 Task: Open Card Financial Performance Review in Board Event Marketing to Workspace Creative Services and add a team member Softage.4@softage.net, a label Blue, a checklist Curriculum Development, an attachment from Trello, a color Blue and finally, add a card description 'Create and send out customer satisfaction survey' and a comment 'Given the potential impact of this task on our company competitive position, let us ensure that we approach it with a sense of strategic thinking and planning.'. Add a start date 'Jan 08, 1900' with a due date 'Jan 15, 1900'
Action: Mouse moved to (487, 154)
Screenshot: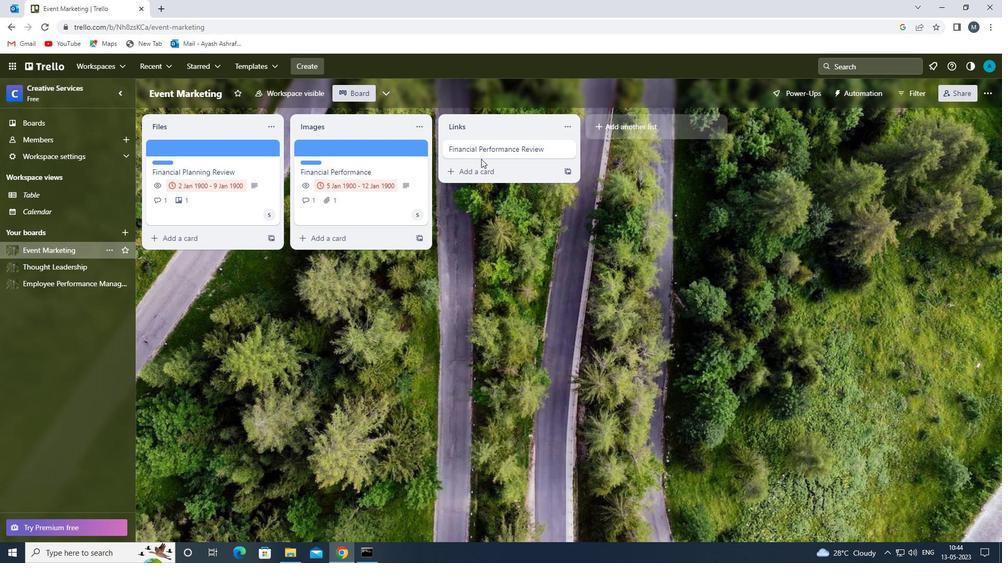 
Action: Mouse pressed left at (487, 154)
Screenshot: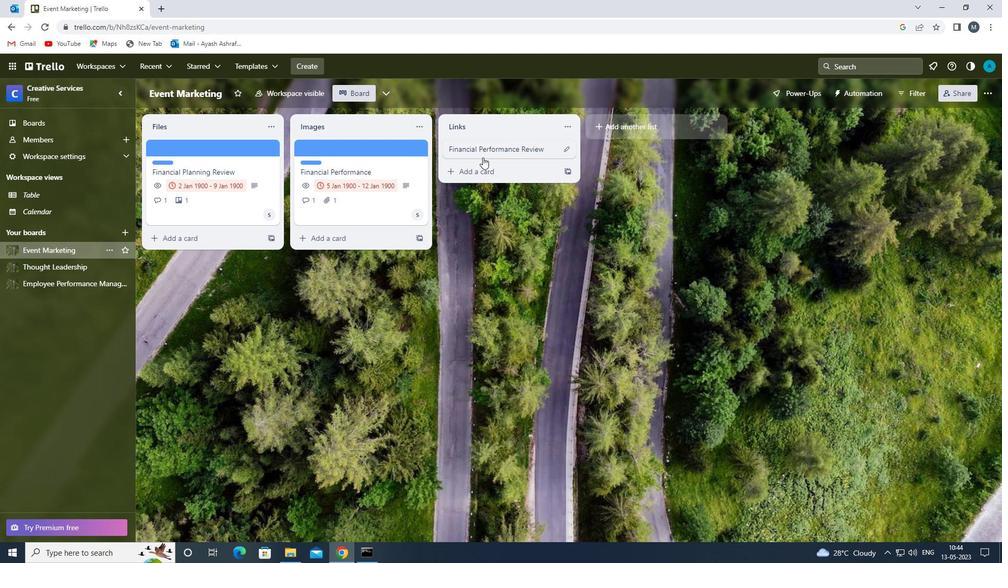 
Action: Mouse moved to (628, 189)
Screenshot: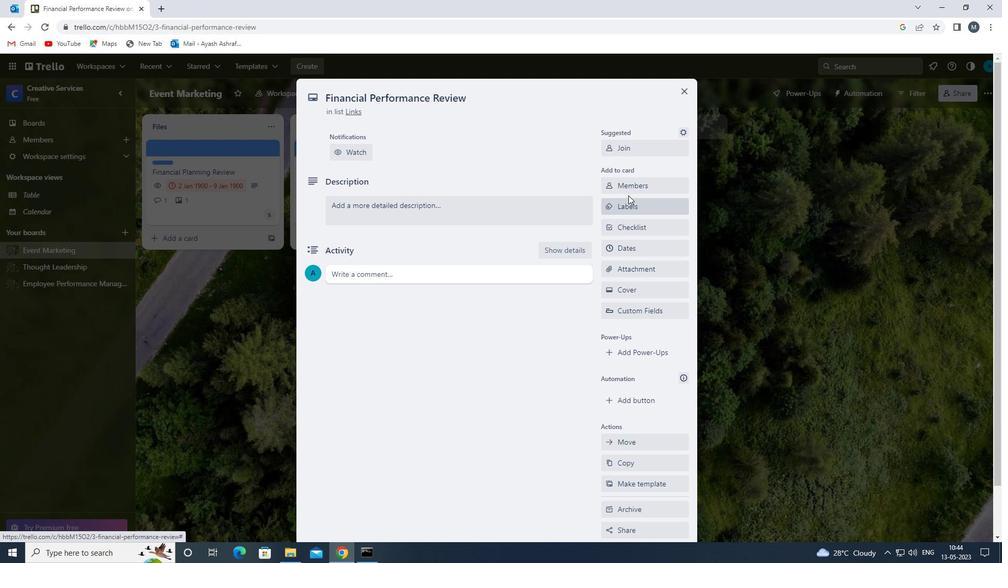 
Action: Mouse pressed left at (628, 189)
Screenshot: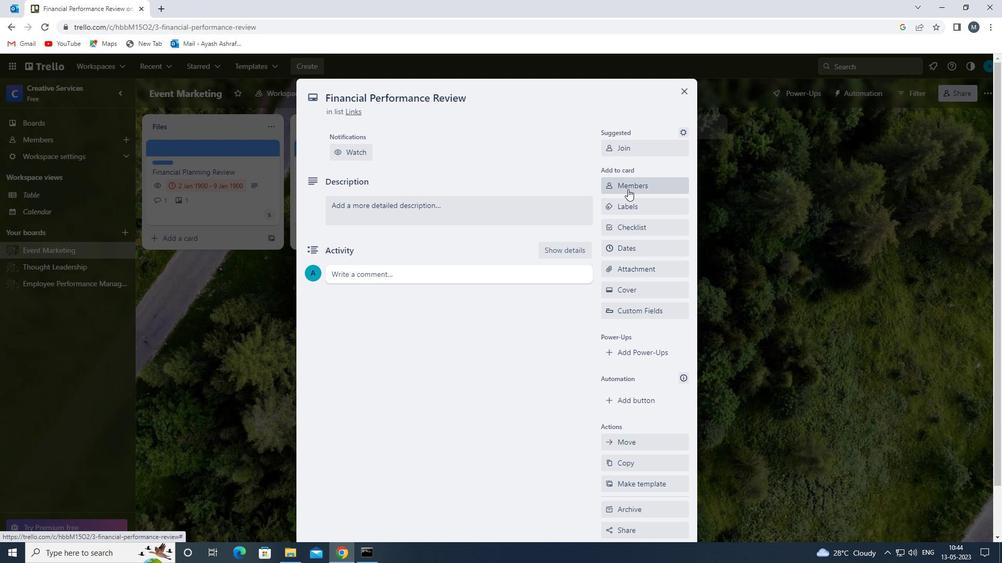 
Action: Mouse moved to (637, 228)
Screenshot: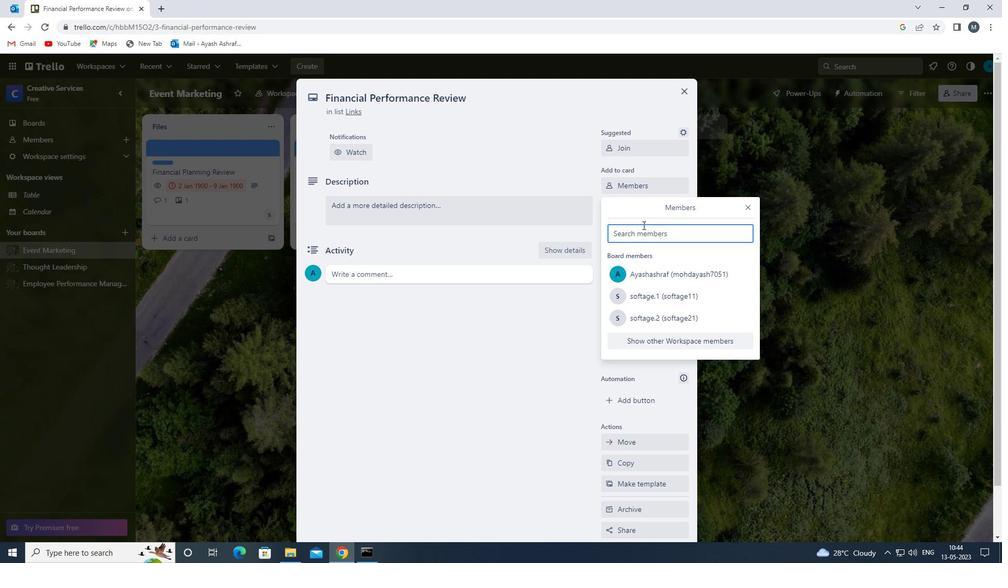 
Action: Key pressed s
Screenshot: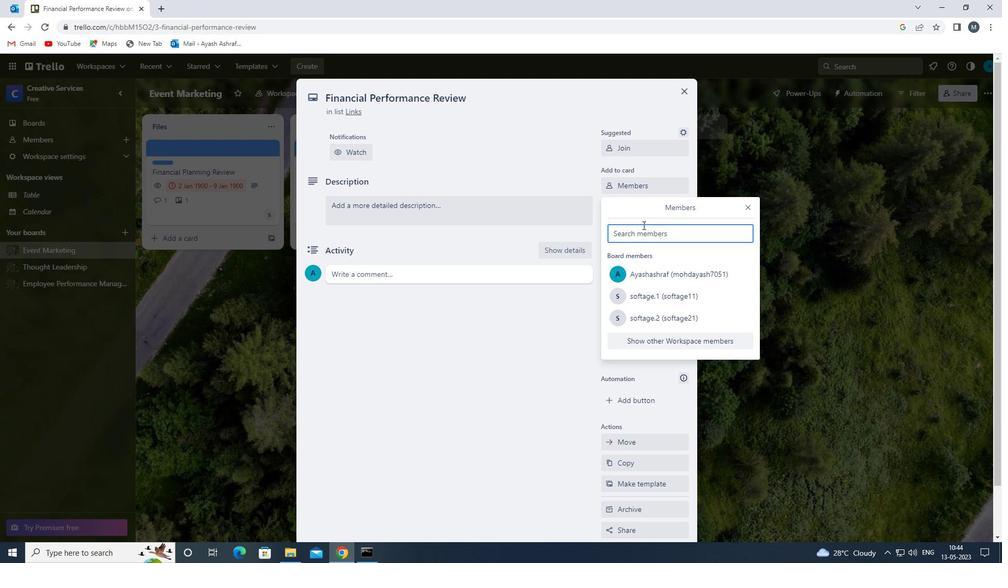 
Action: Mouse moved to (659, 357)
Screenshot: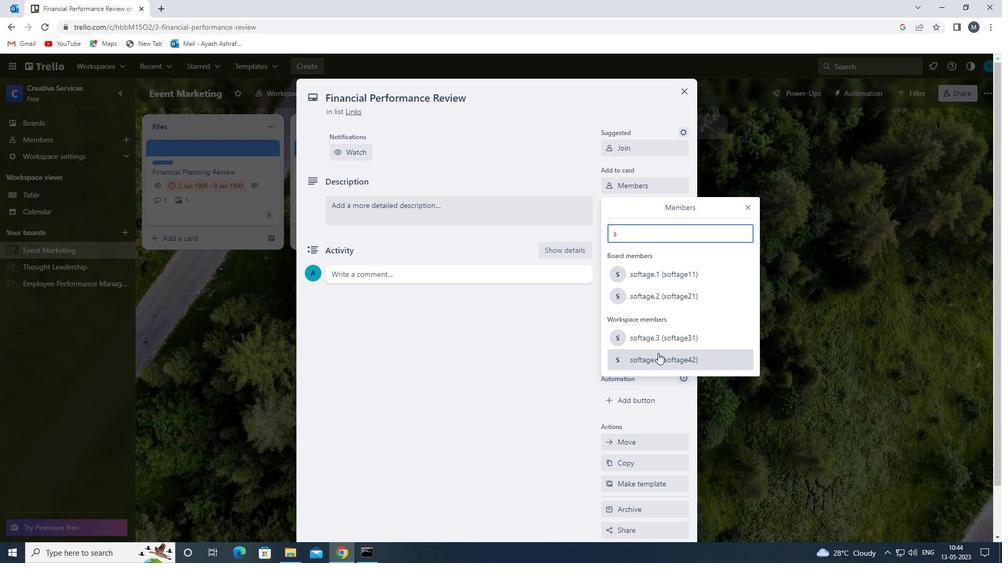 
Action: Mouse pressed left at (659, 357)
Screenshot: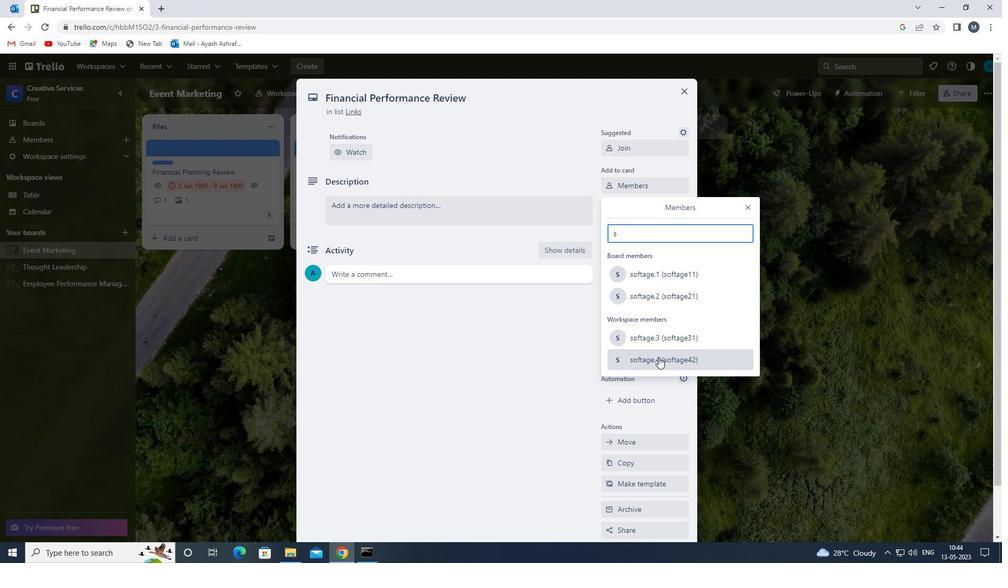 
Action: Mouse moved to (749, 207)
Screenshot: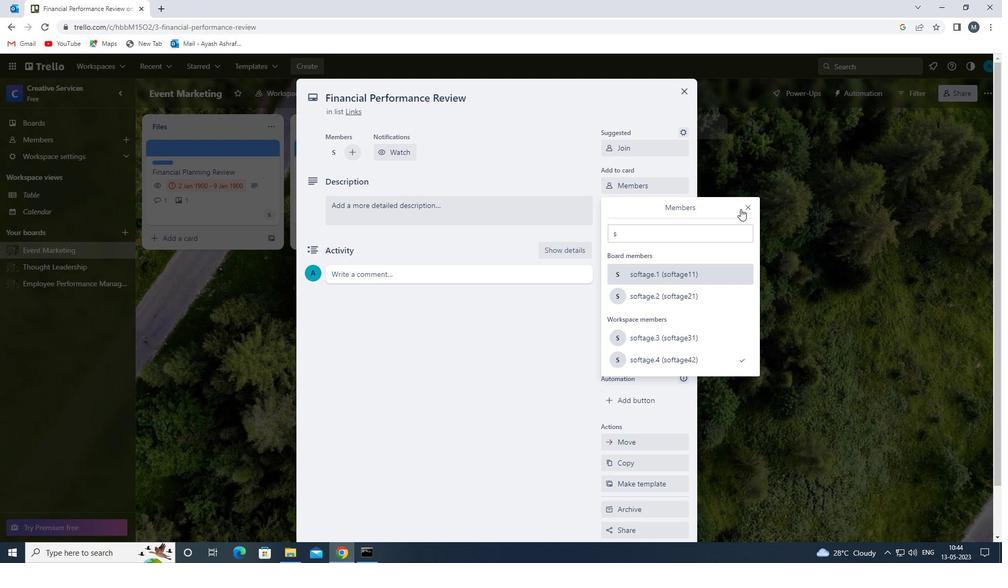 
Action: Mouse pressed left at (749, 207)
Screenshot: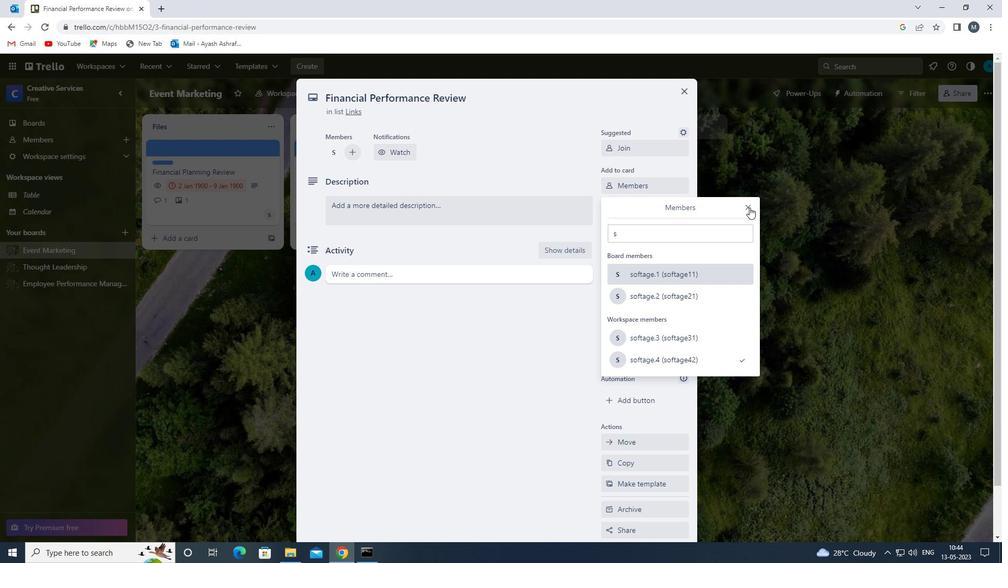 
Action: Mouse moved to (636, 208)
Screenshot: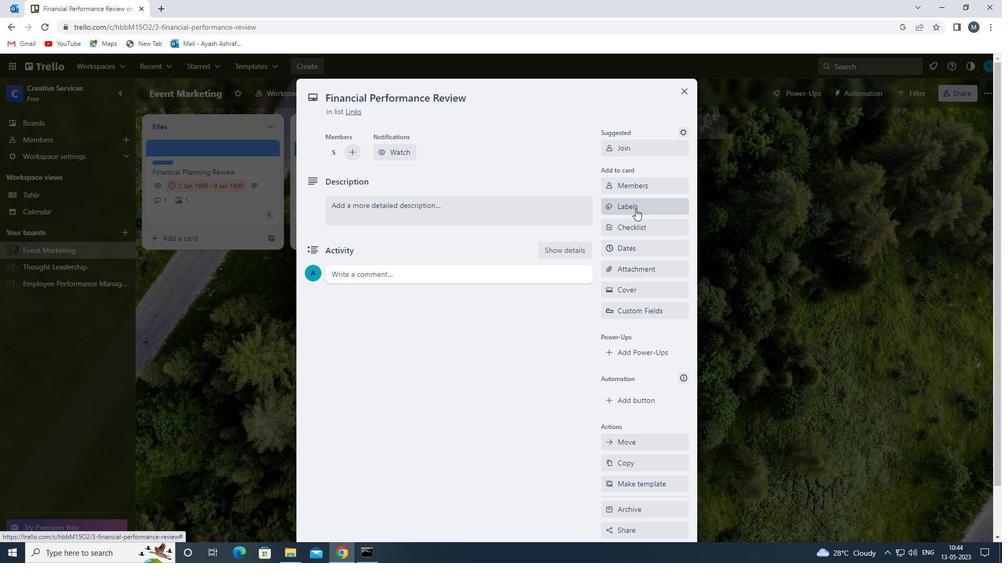 
Action: Mouse pressed left at (636, 208)
Screenshot: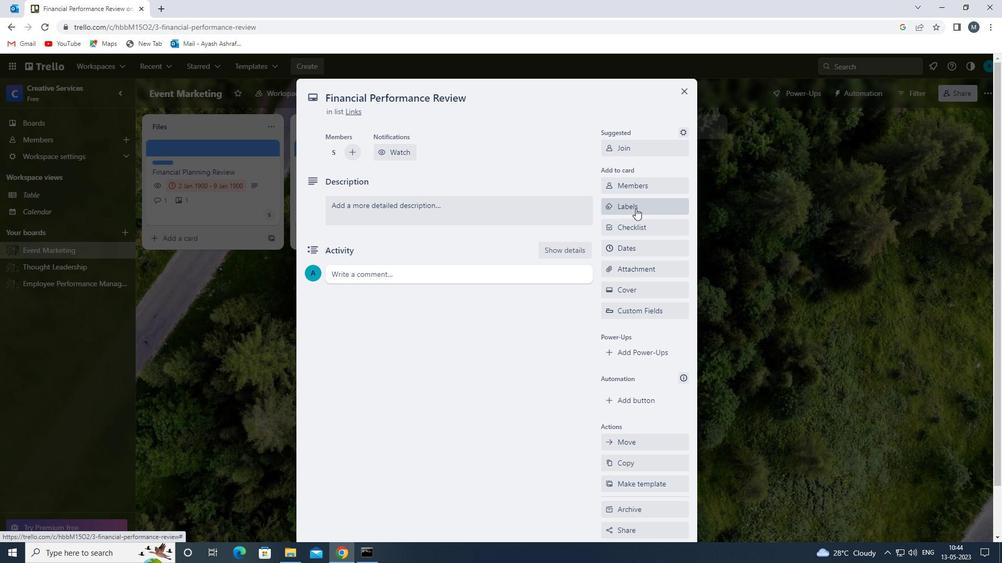 
Action: Mouse moved to (657, 382)
Screenshot: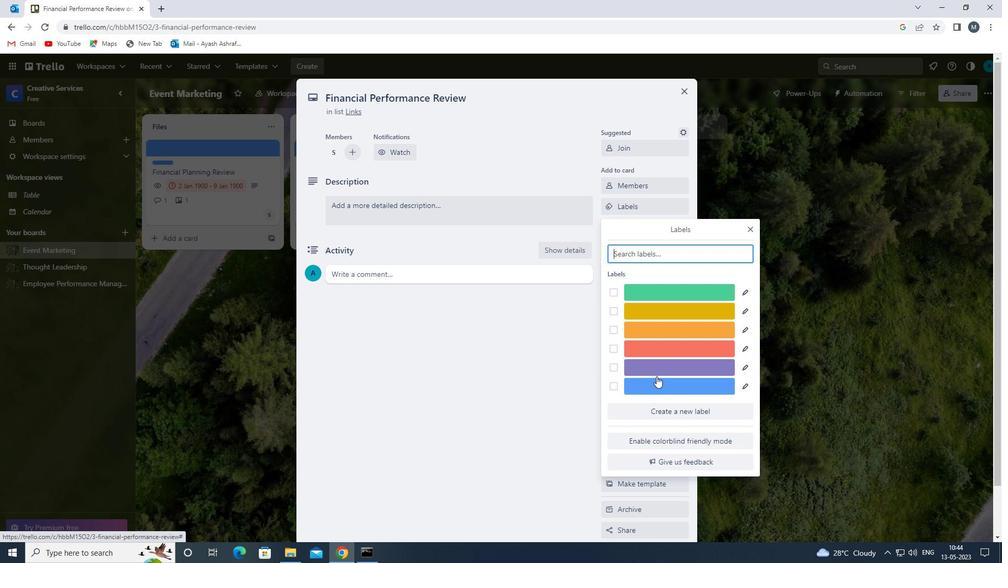
Action: Mouse pressed left at (657, 382)
Screenshot: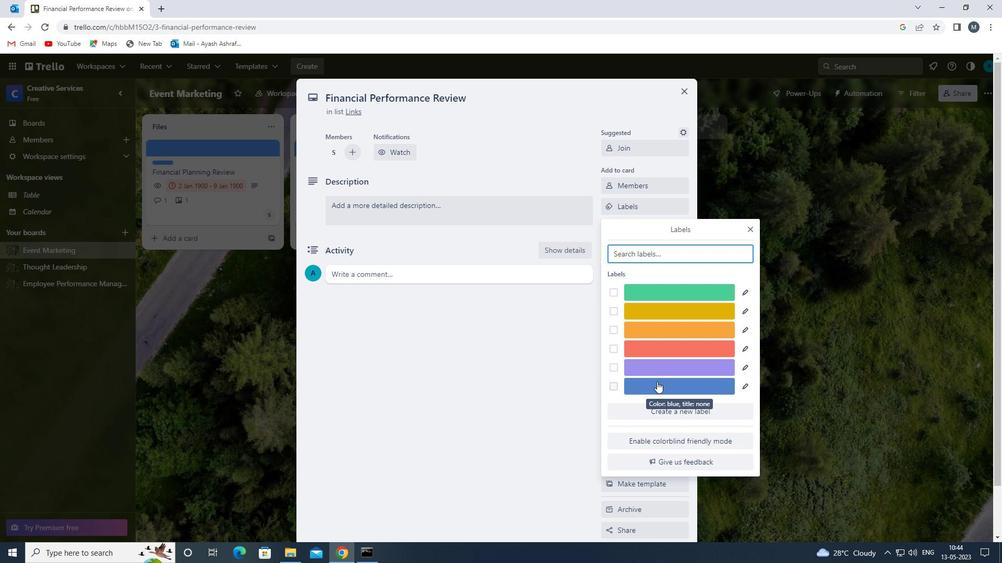 
Action: Mouse moved to (748, 230)
Screenshot: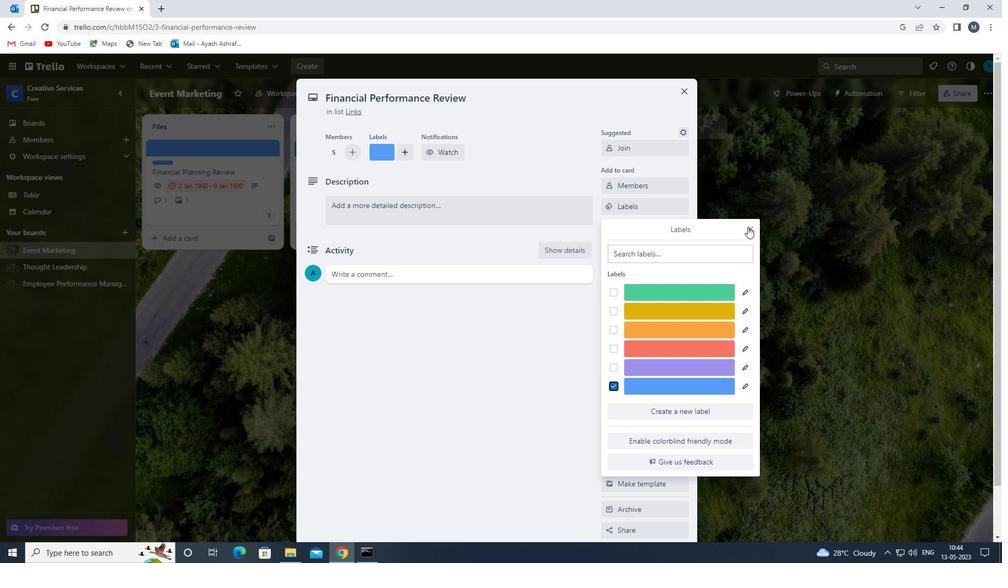 
Action: Mouse pressed left at (748, 230)
Screenshot: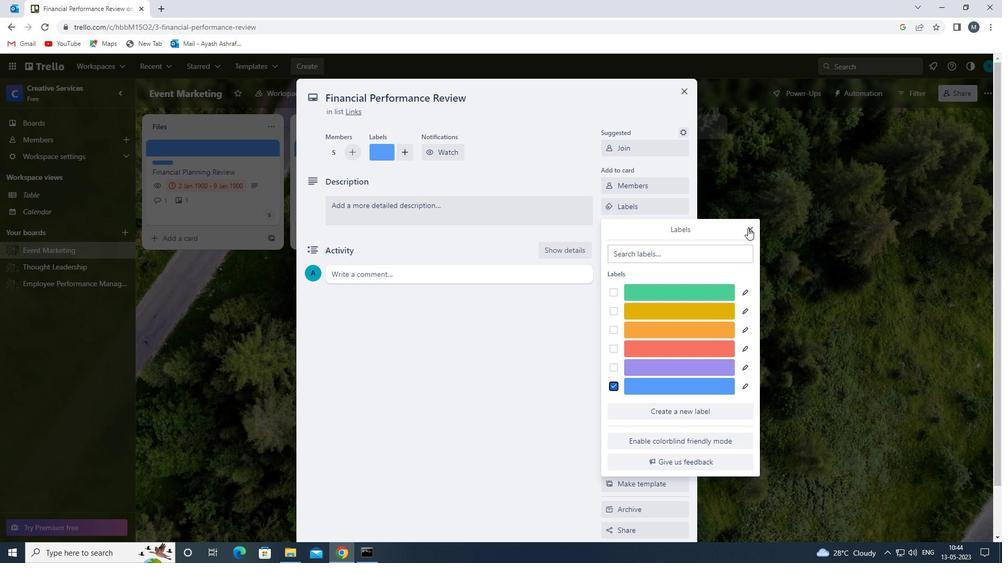 
Action: Mouse moved to (619, 225)
Screenshot: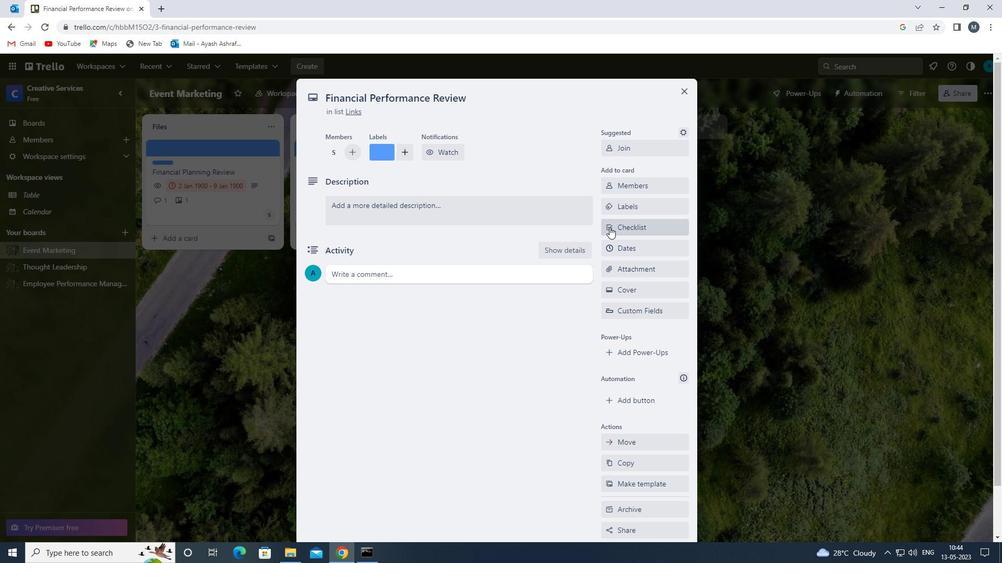 
Action: Mouse pressed left at (619, 225)
Screenshot: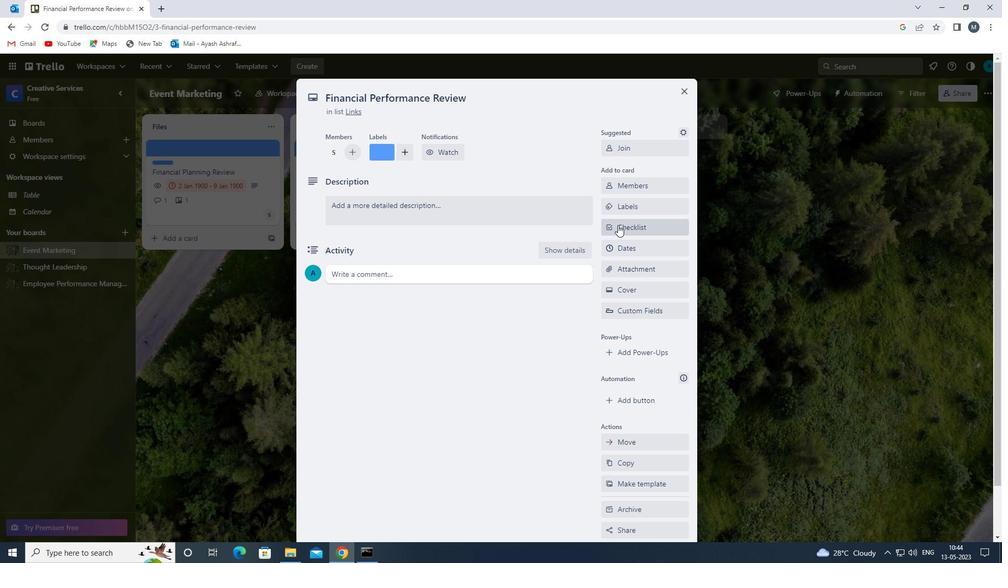 
Action: Mouse moved to (654, 320)
Screenshot: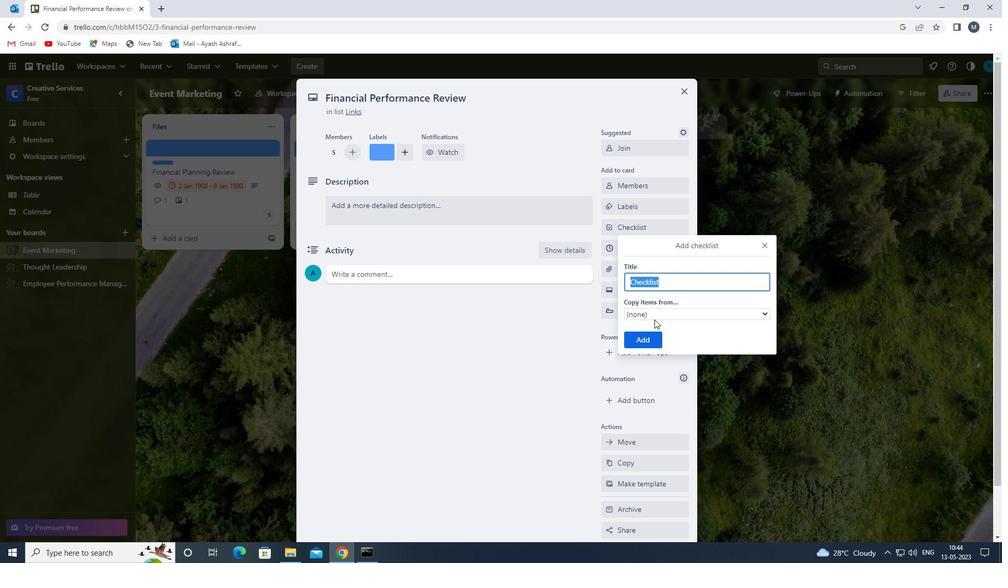 
Action: Key pressed d
Screenshot: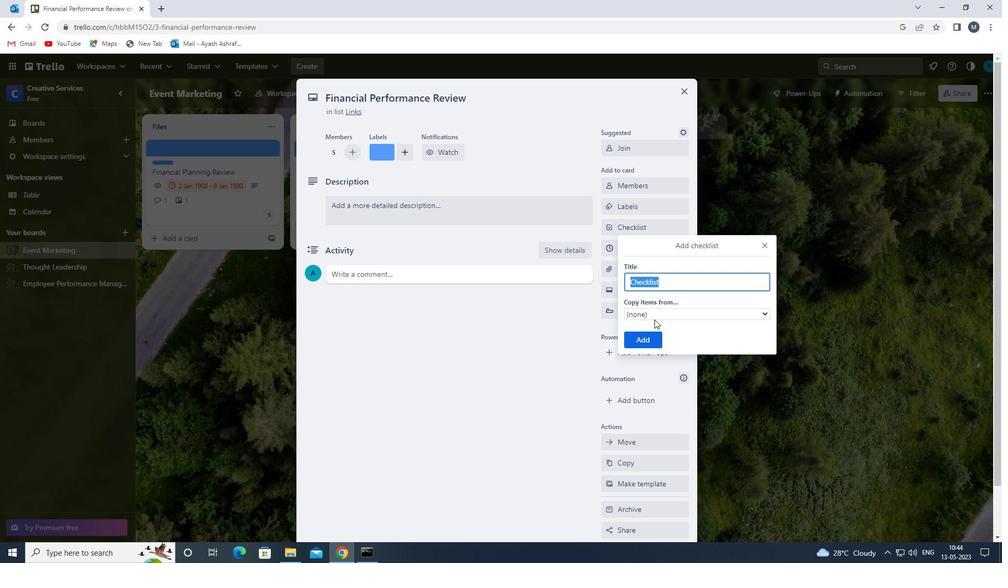 
Action: Mouse moved to (689, 285)
Screenshot: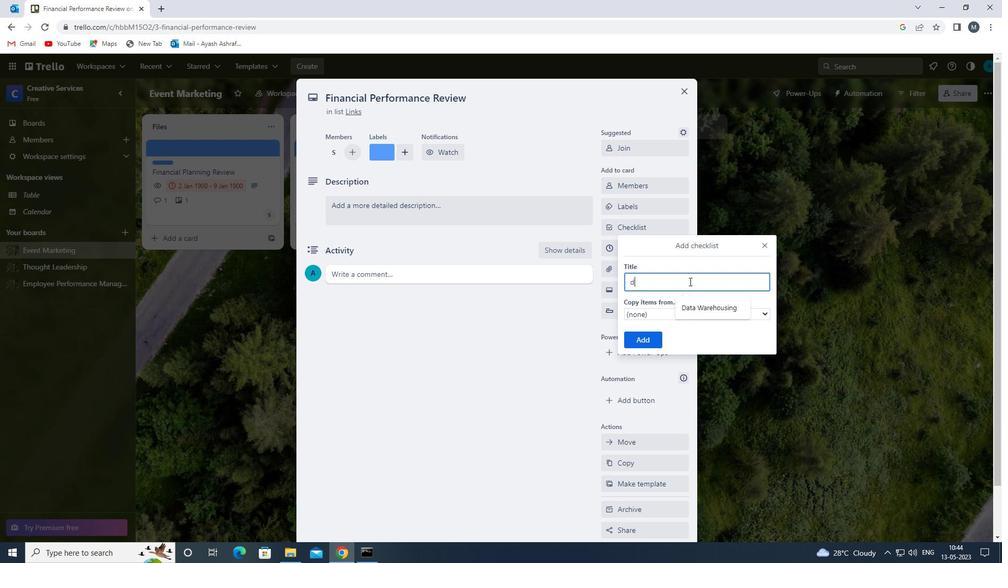 
Action: Key pressed <Key.backspace>
Screenshot: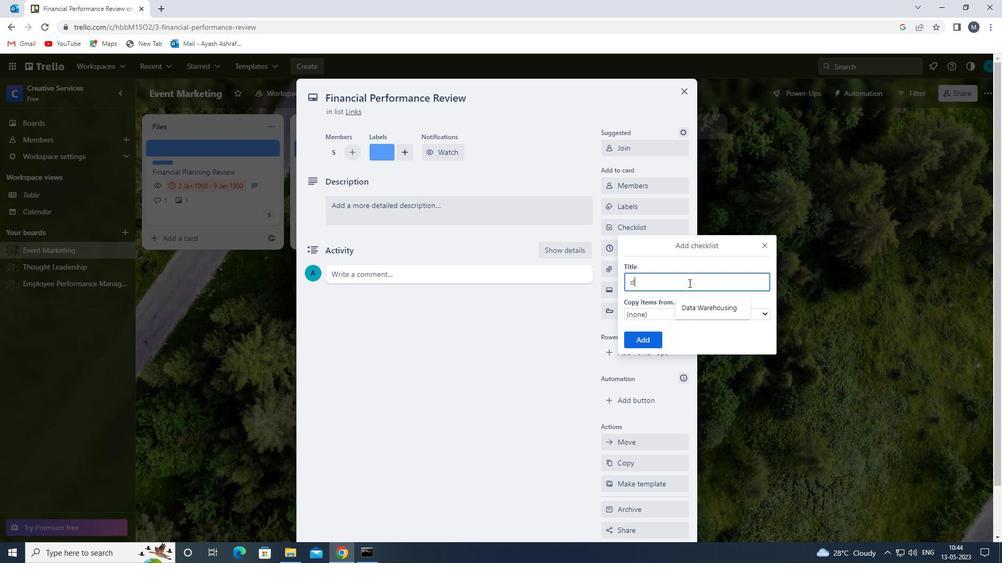 
Action: Mouse moved to (689, 285)
Screenshot: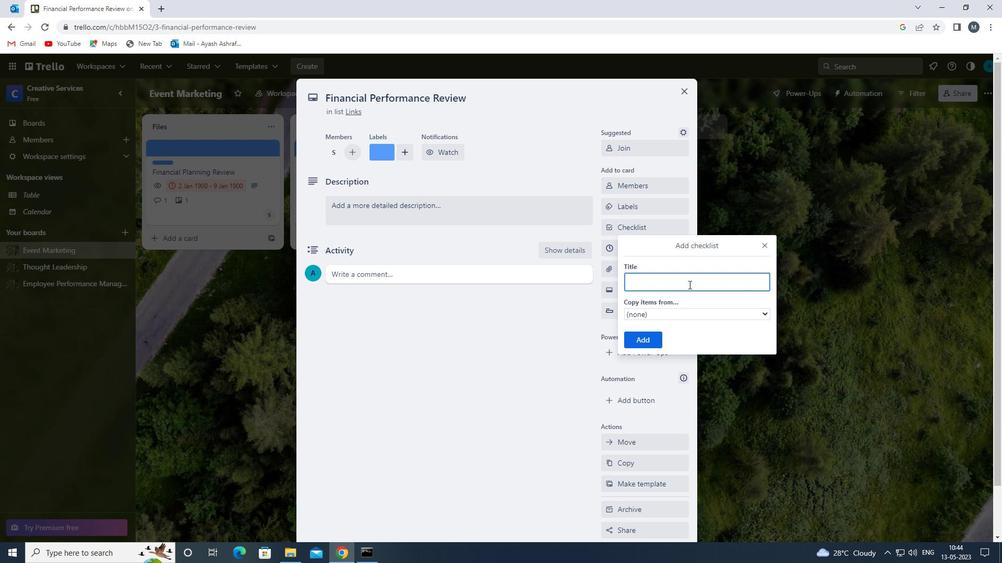 
Action: Key pressed c
Screenshot: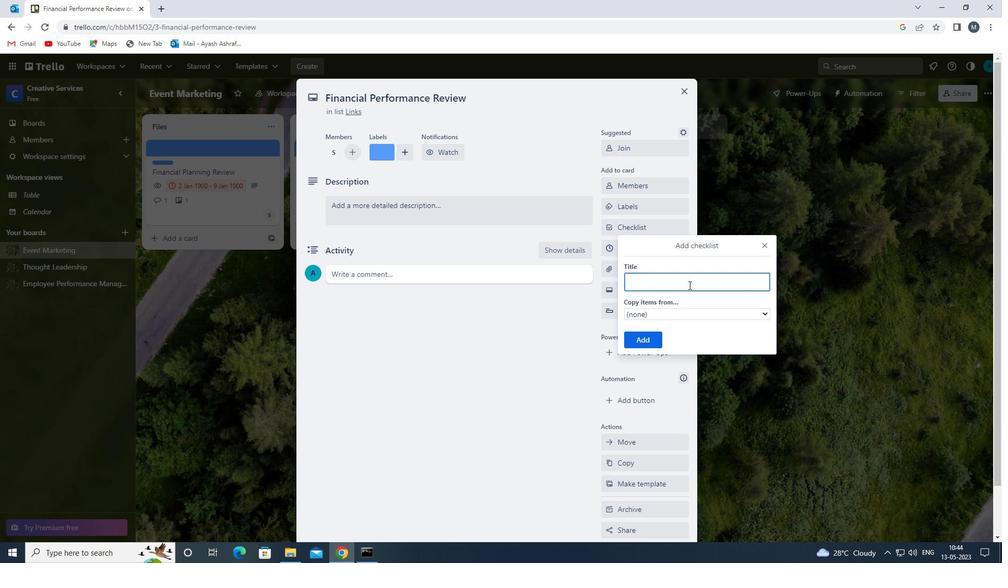 
Action: Mouse moved to (698, 314)
Screenshot: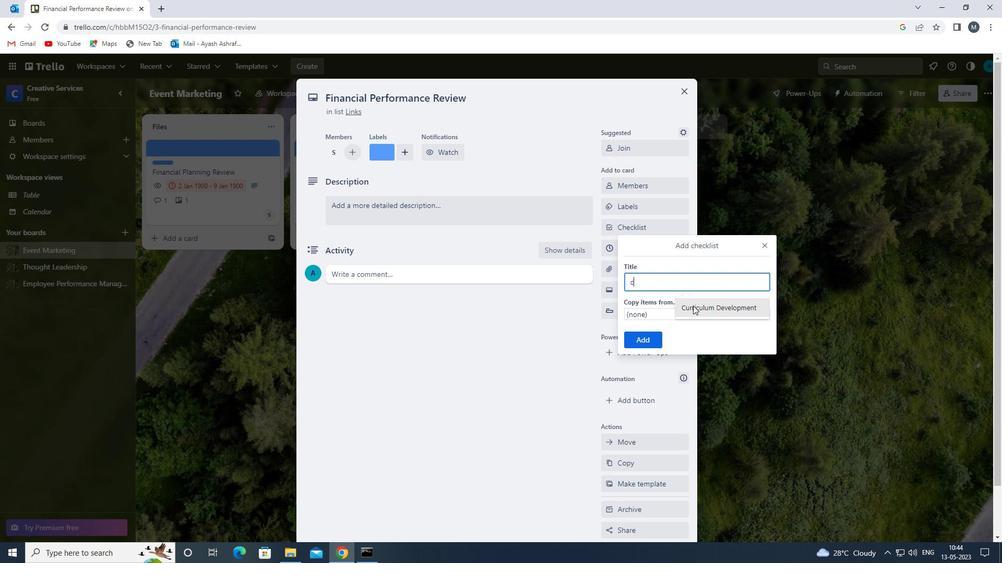 
Action: Mouse pressed left at (698, 314)
Screenshot: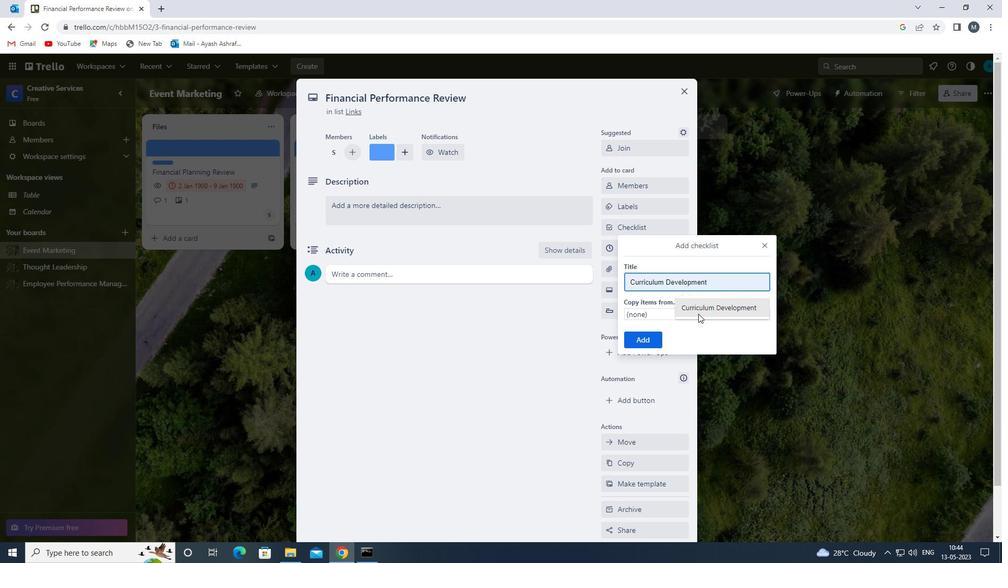 
Action: Mouse moved to (647, 337)
Screenshot: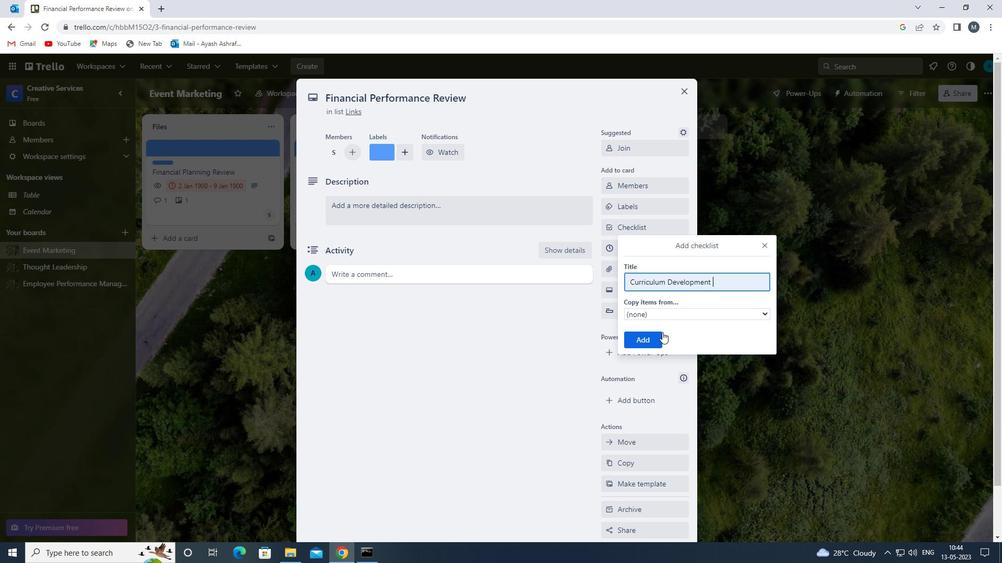 
Action: Mouse pressed left at (647, 337)
Screenshot: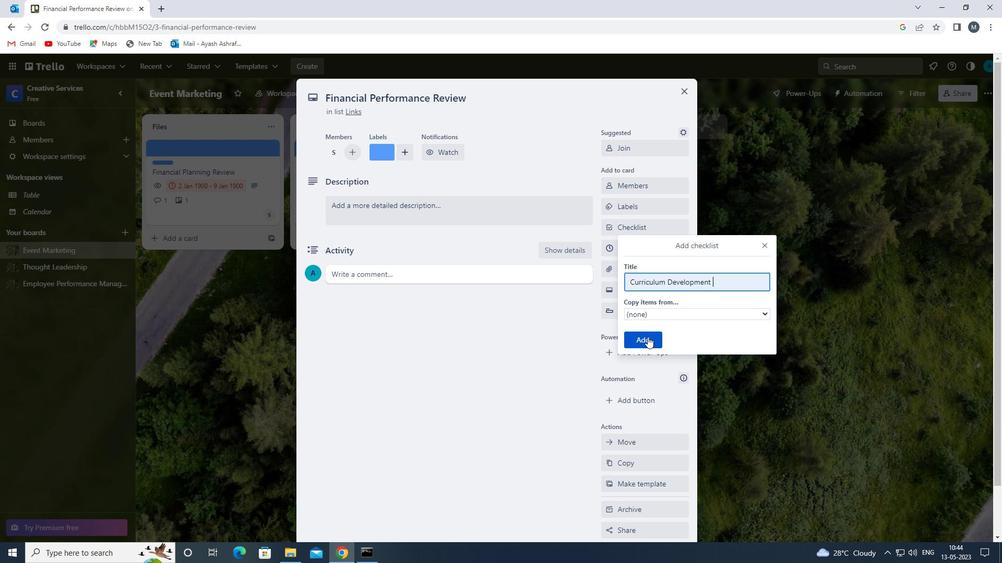 
Action: Mouse moved to (633, 269)
Screenshot: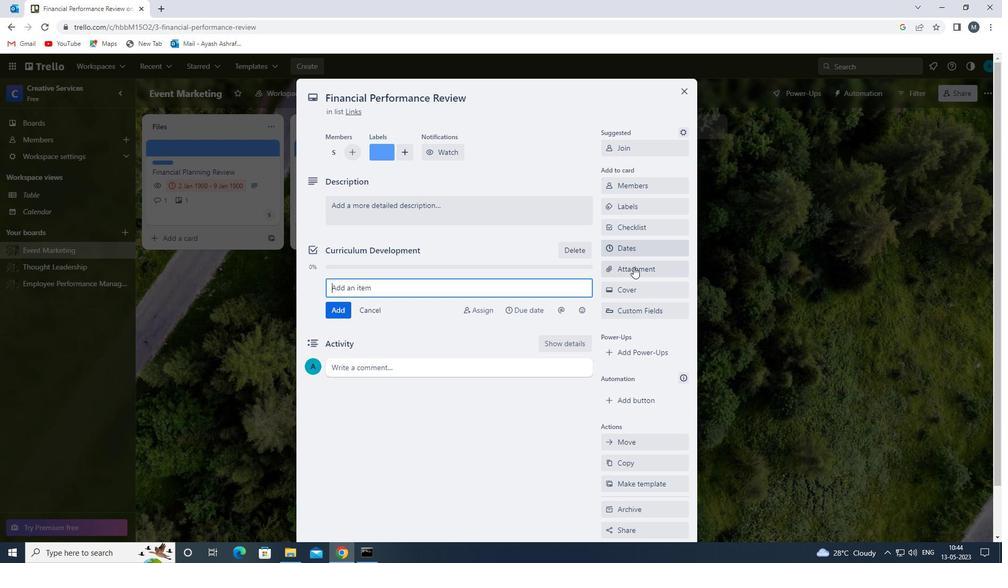 
Action: Mouse pressed left at (633, 269)
Screenshot: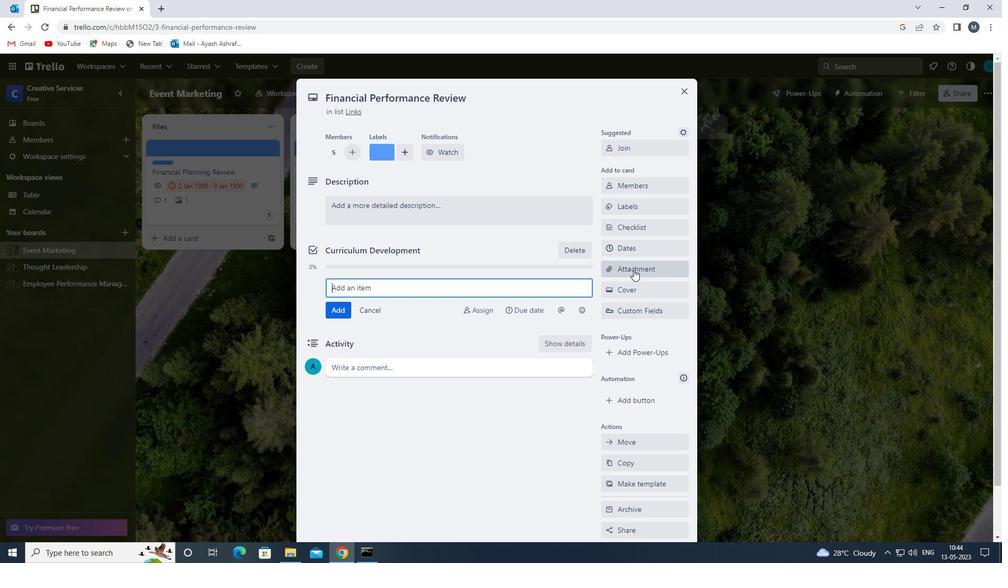 
Action: Mouse moved to (636, 337)
Screenshot: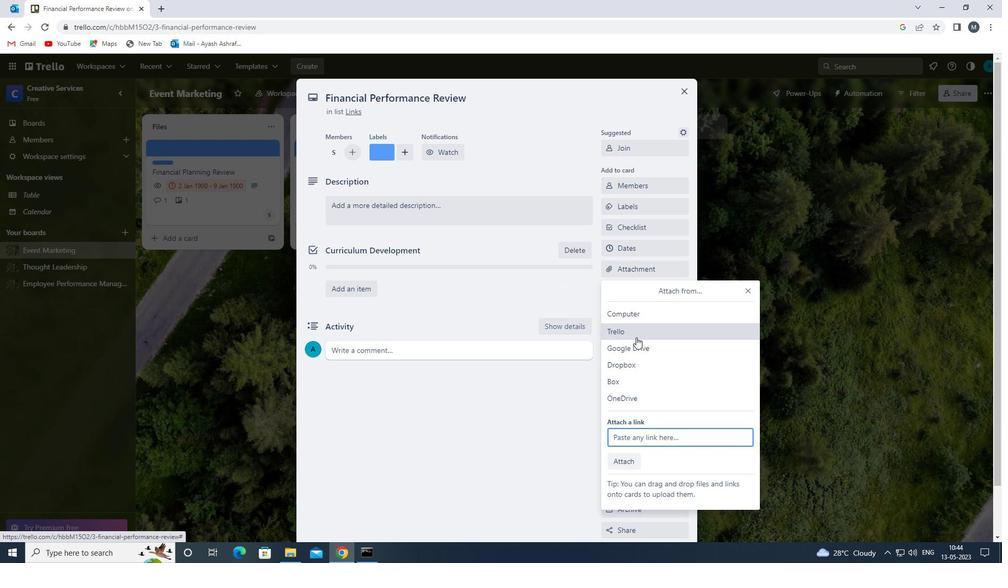 
Action: Mouse pressed left at (636, 337)
Screenshot: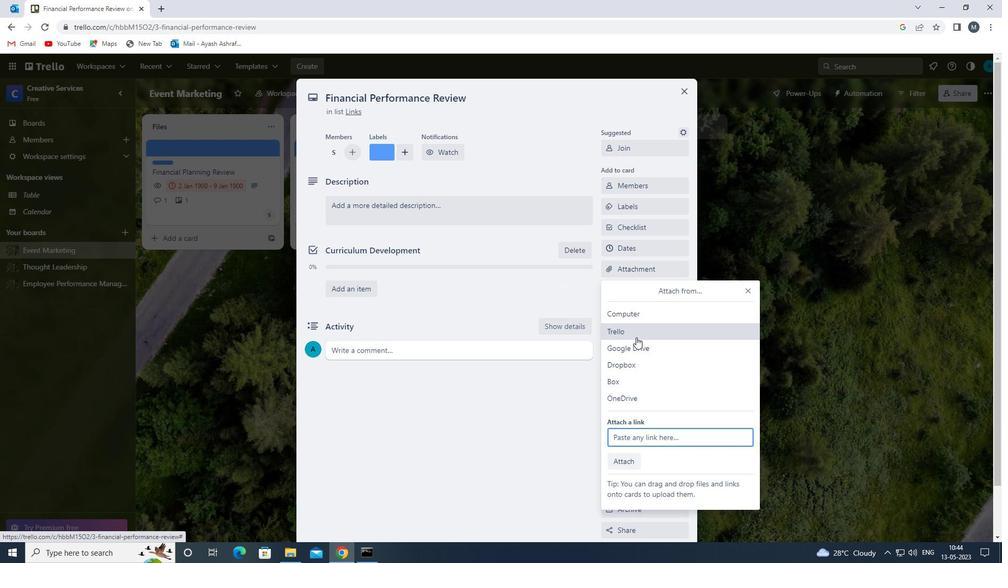 
Action: Mouse moved to (643, 310)
Screenshot: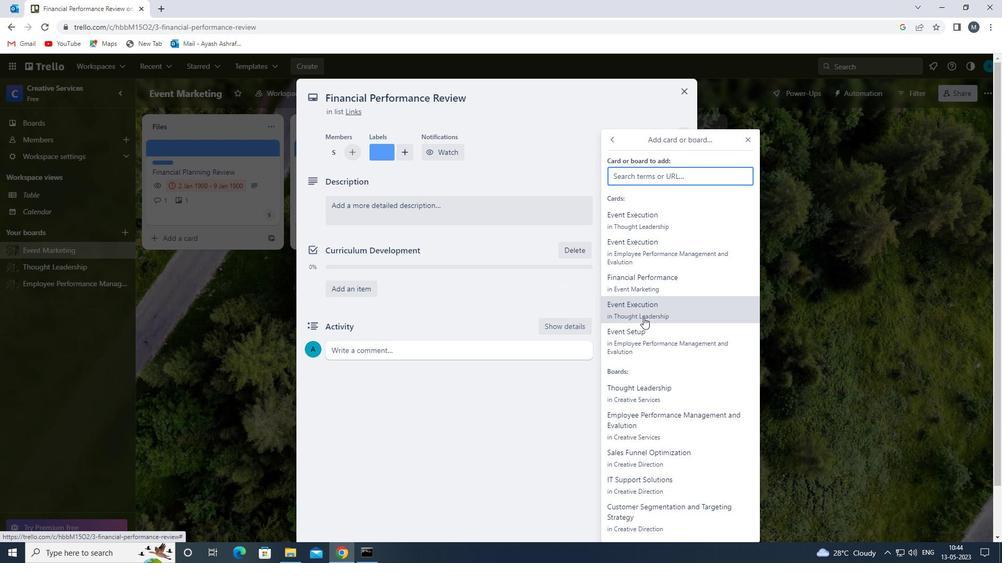 
Action: Mouse pressed left at (643, 310)
Screenshot: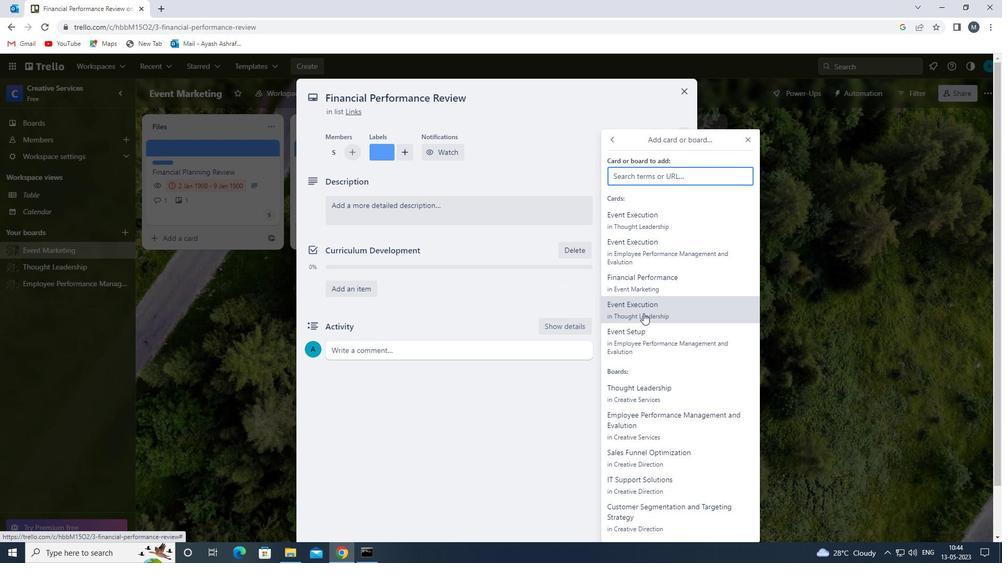
Action: Mouse moved to (639, 292)
Screenshot: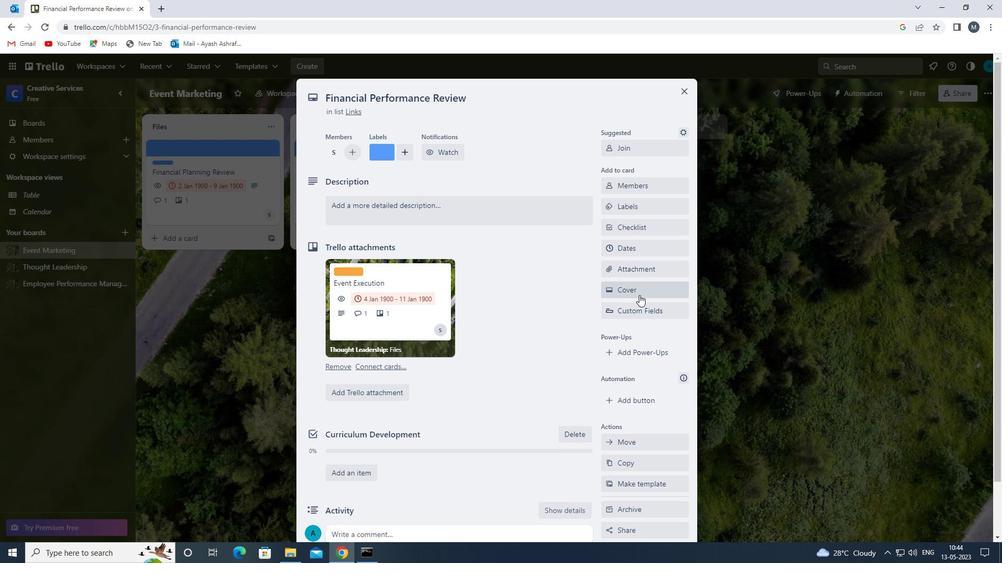 
Action: Mouse pressed left at (639, 292)
Screenshot: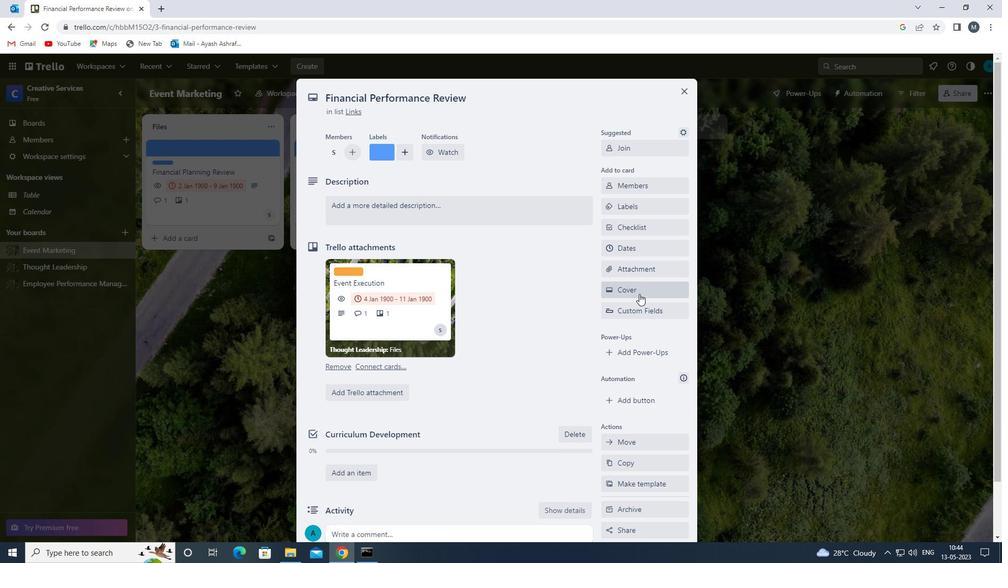 
Action: Mouse moved to (625, 357)
Screenshot: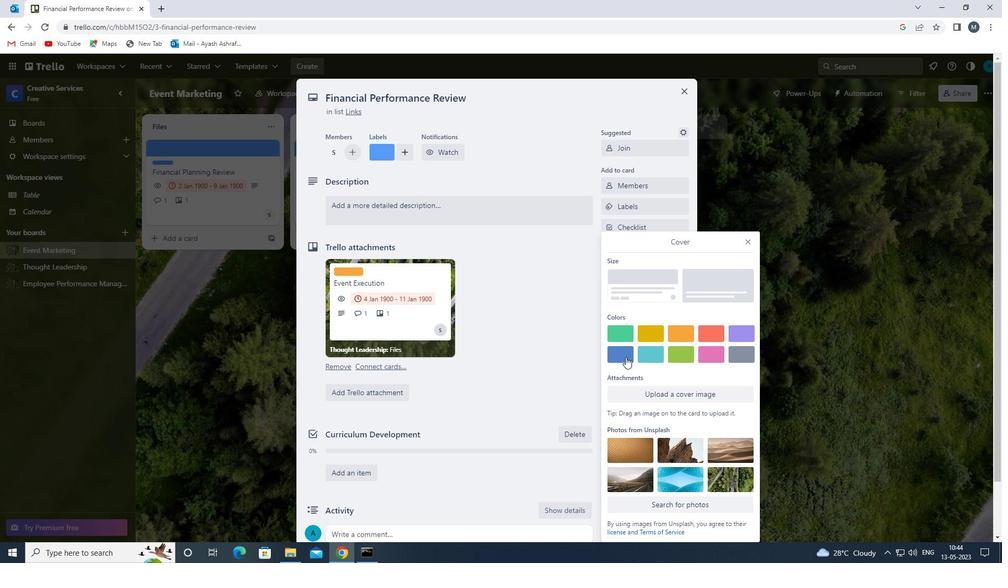 
Action: Mouse pressed left at (625, 357)
Screenshot: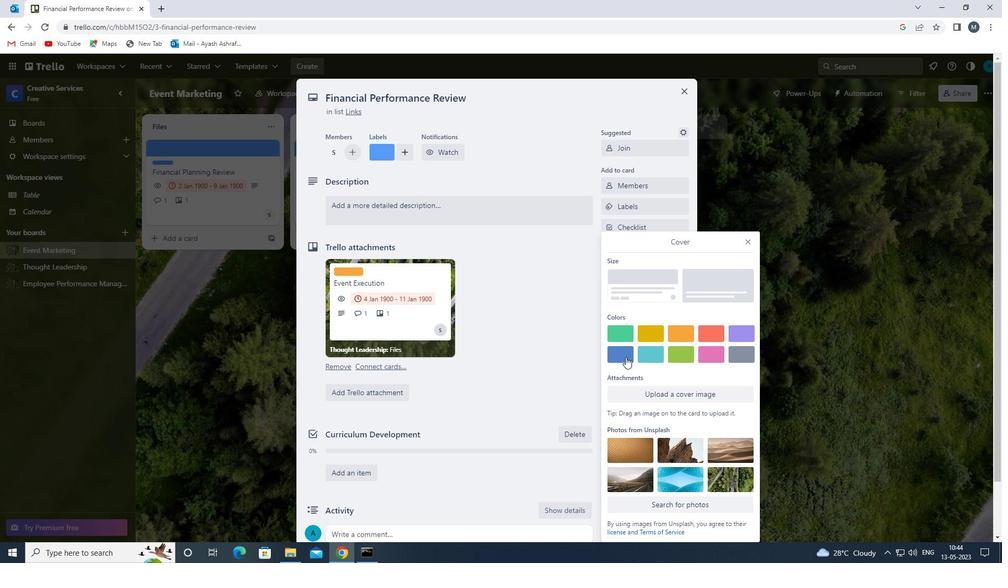 
Action: Mouse moved to (748, 225)
Screenshot: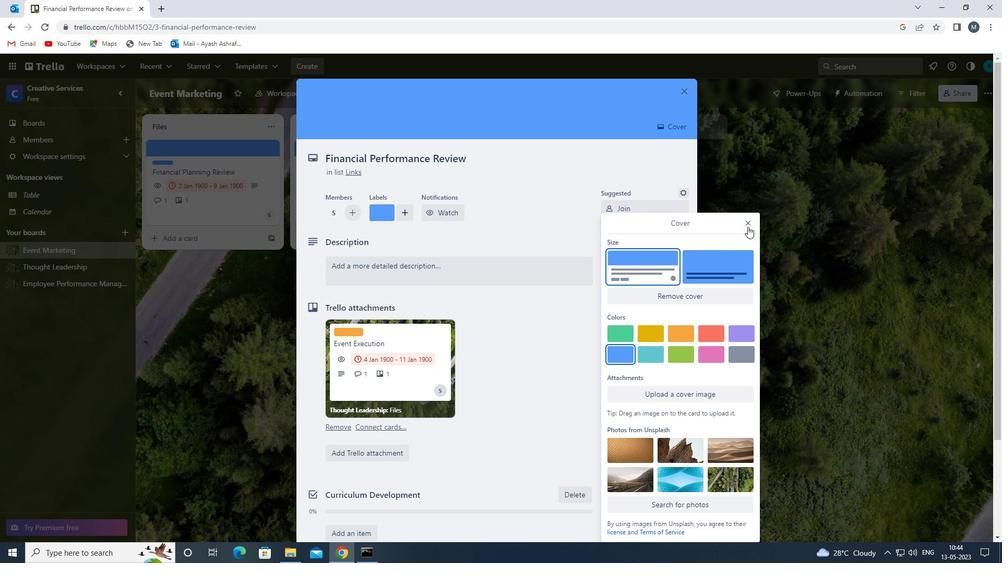 
Action: Mouse pressed left at (748, 225)
Screenshot: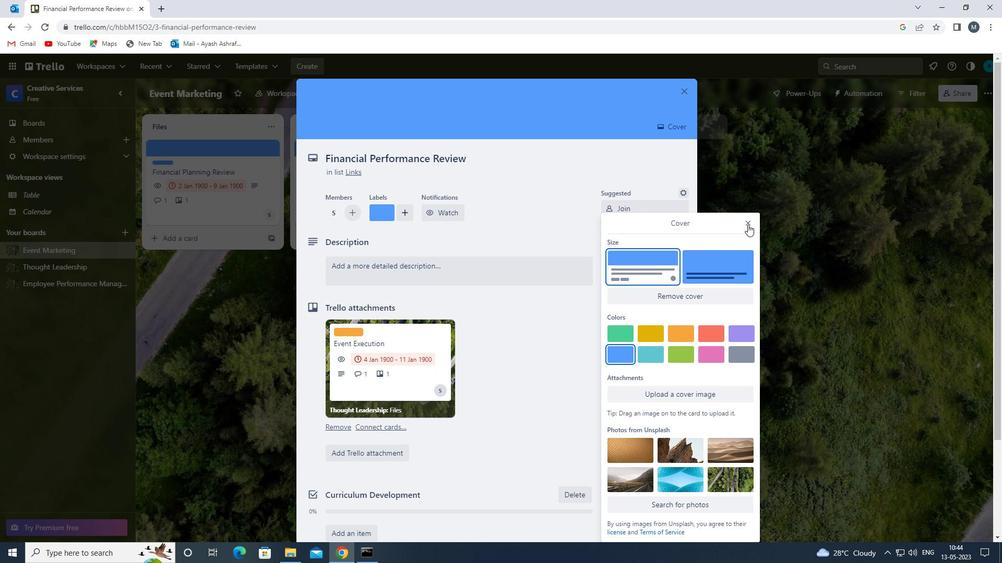 
Action: Mouse moved to (404, 276)
Screenshot: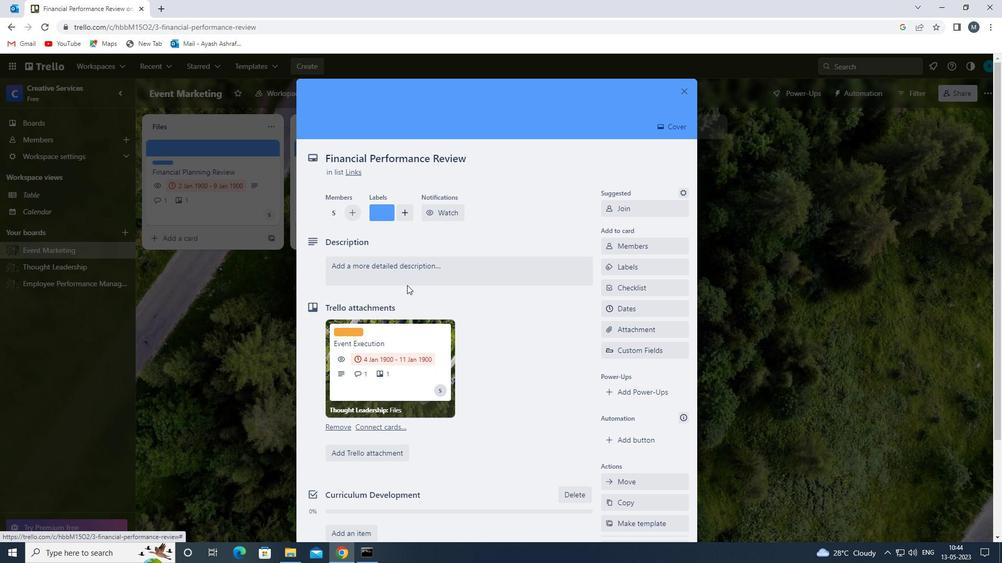 
Action: Mouse pressed left at (404, 276)
Screenshot: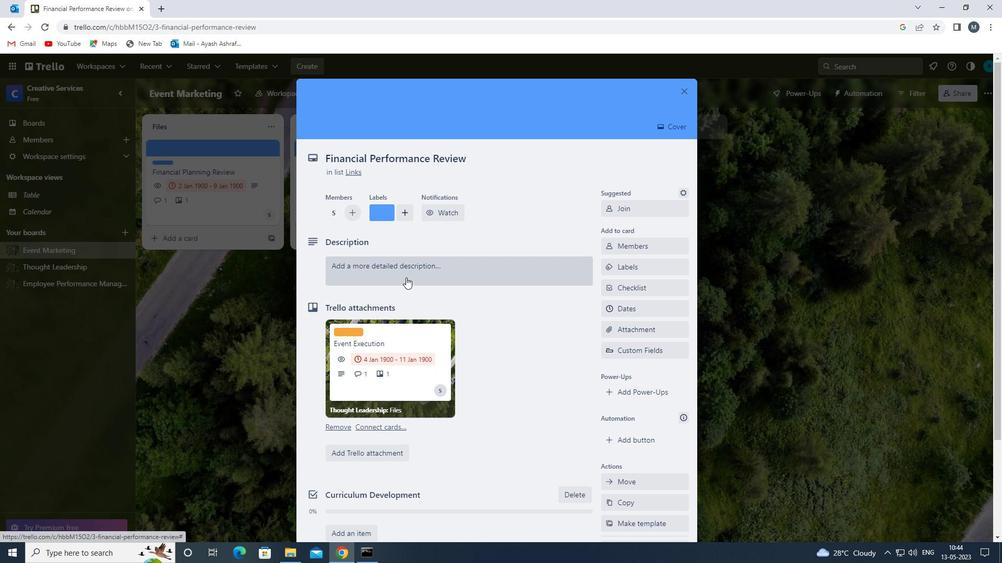 
Action: Mouse moved to (356, 305)
Screenshot: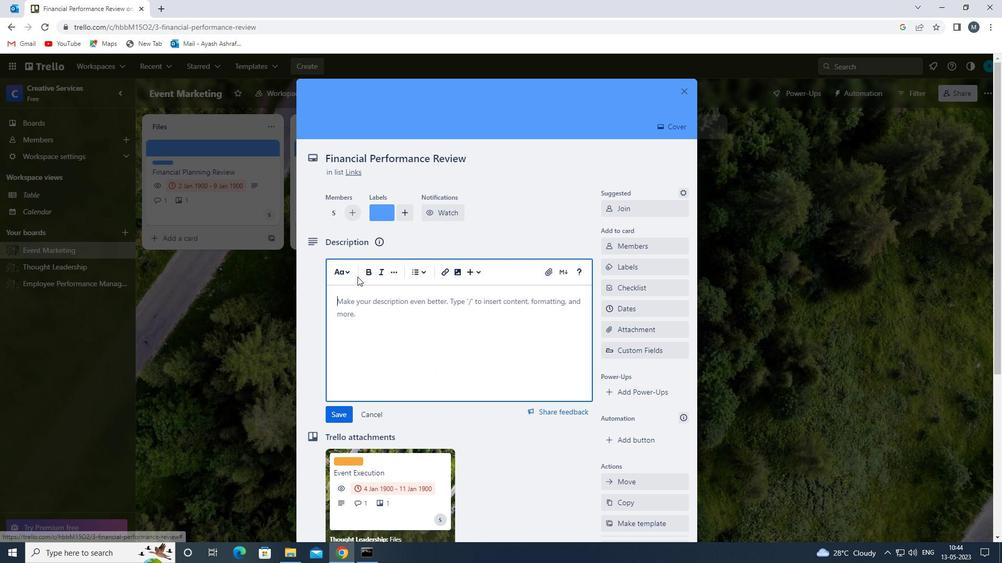 
Action: Mouse pressed left at (356, 305)
Screenshot: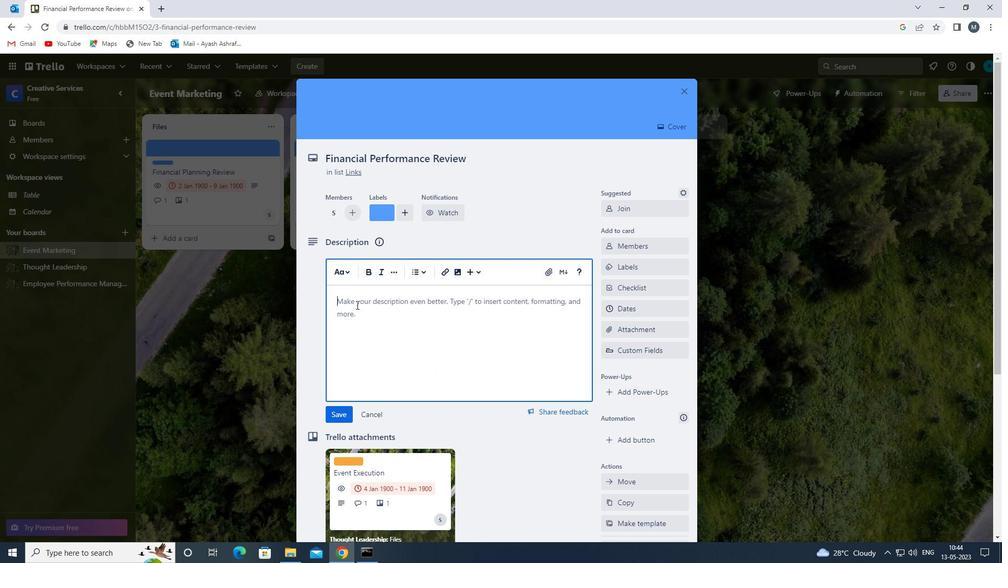 
Action: Key pressed <Key.shift><Key.shift><Key.shift><Key.shift>CREATE<Key.space>AND<Key.space>SEND<Key.space>OUT<Key.space>CUSTOMER<Key.space>SATISFACTION<Key.space>SURVEY<Key.space>
Screenshot: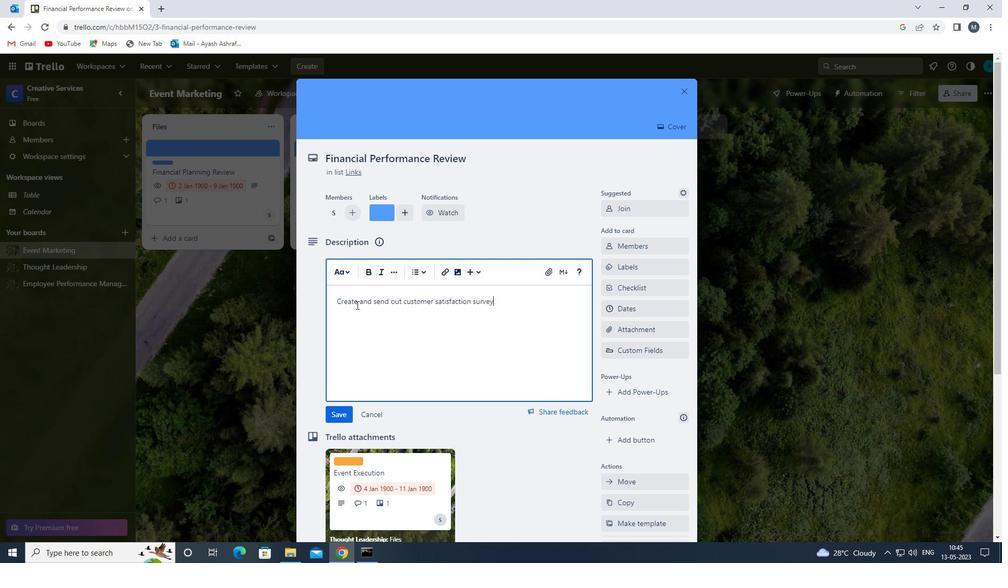 
Action: Mouse moved to (339, 410)
Screenshot: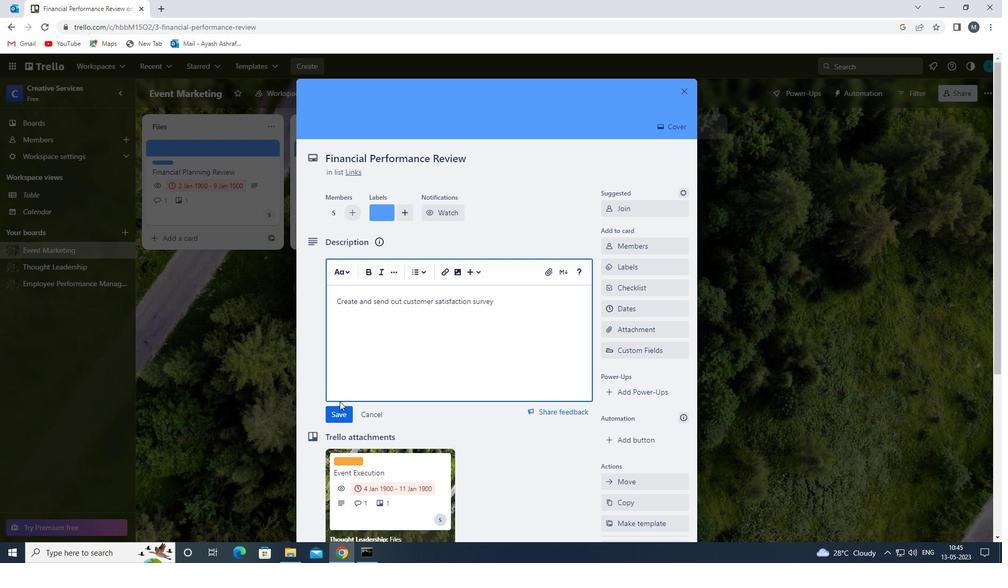 
Action: Mouse pressed left at (339, 410)
Screenshot: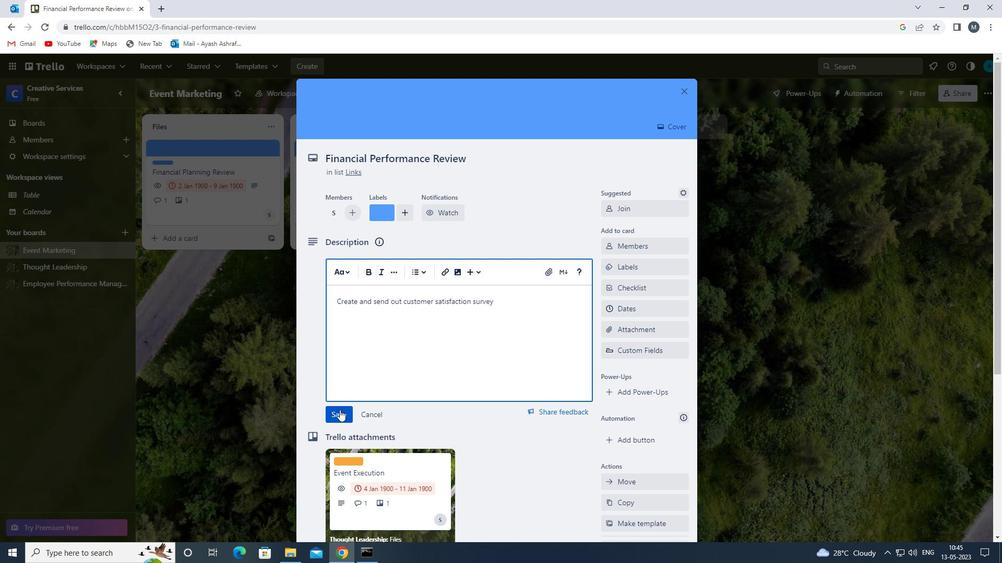 
Action: Mouse moved to (383, 373)
Screenshot: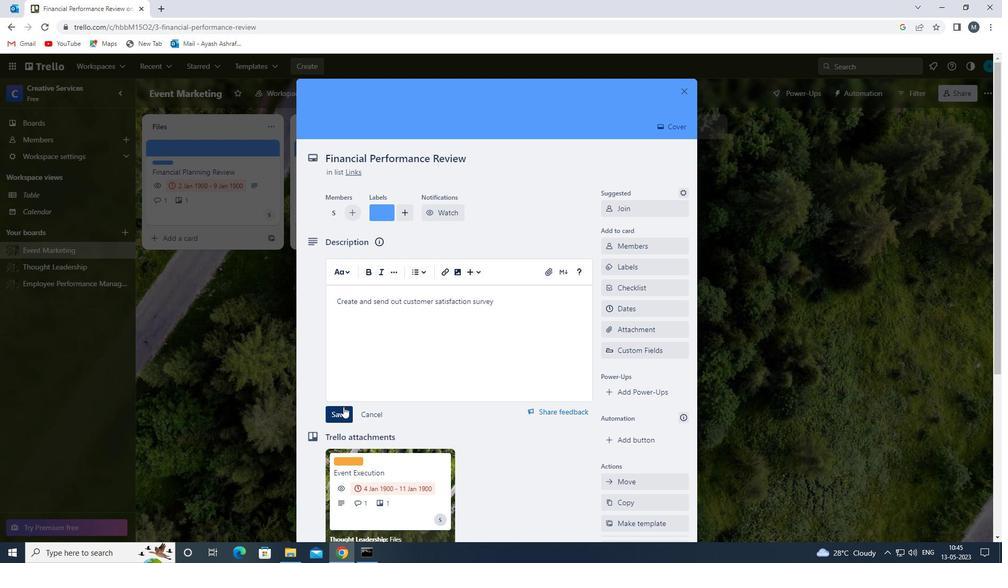 
Action: Mouse scrolled (383, 373) with delta (0, 0)
Screenshot: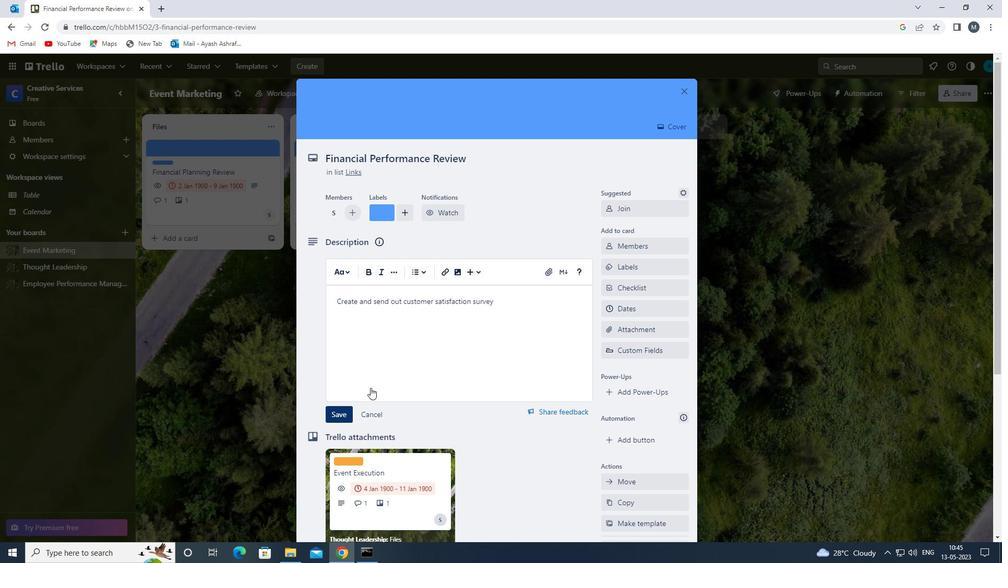
Action: Mouse scrolled (383, 373) with delta (0, 0)
Screenshot: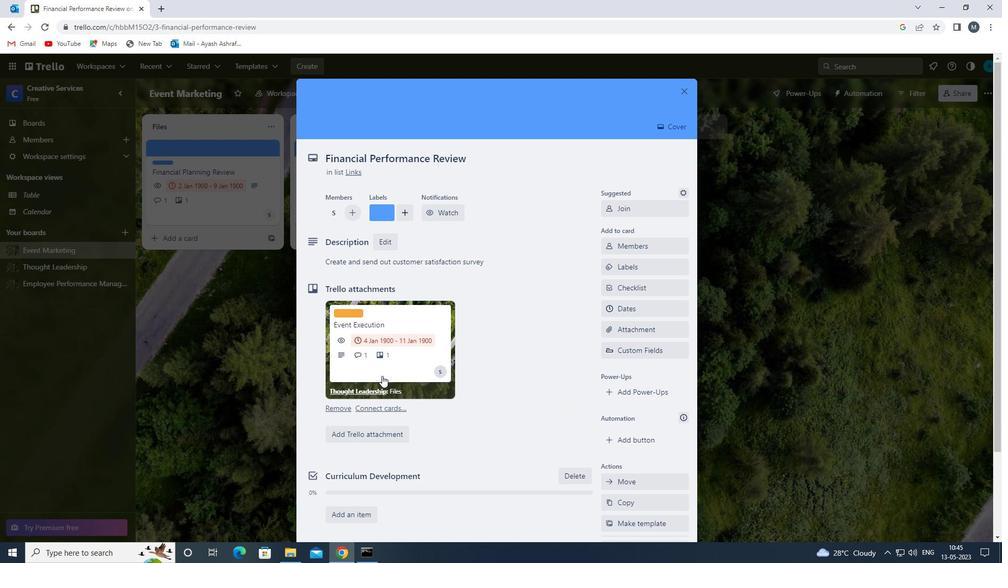 
Action: Mouse moved to (378, 473)
Screenshot: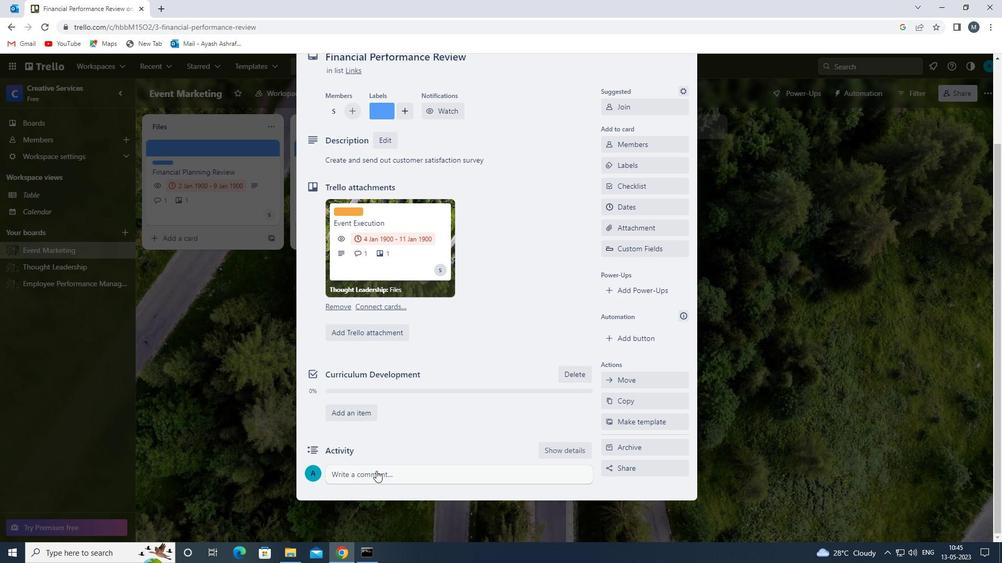 
Action: Mouse pressed left at (378, 473)
Screenshot: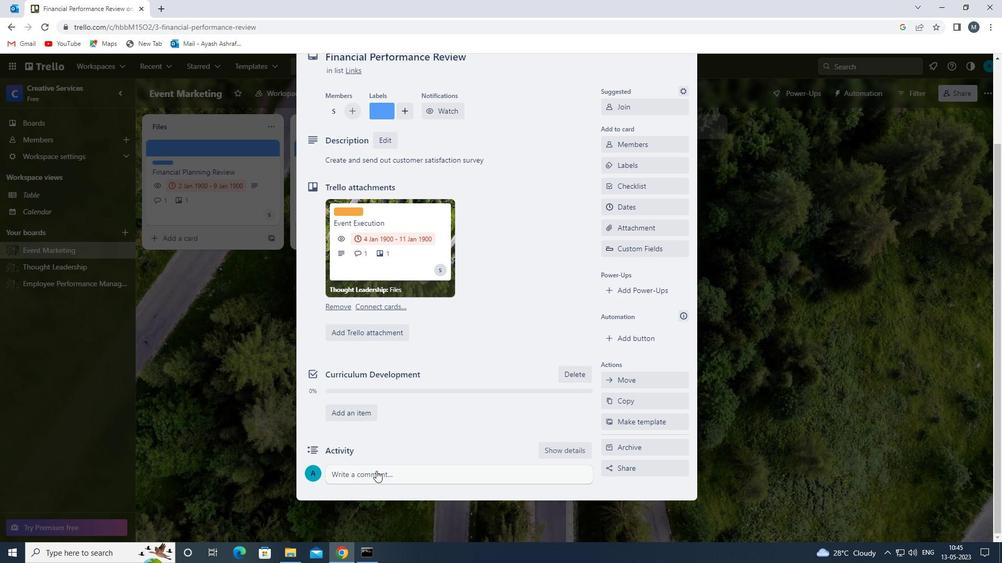 
Action: Mouse moved to (373, 508)
Screenshot: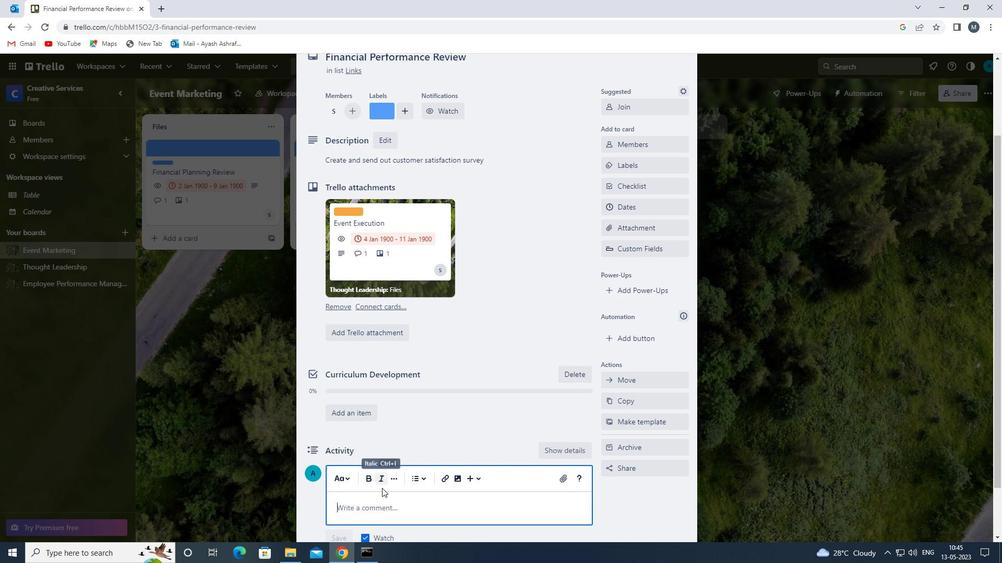 
Action: Mouse pressed left at (373, 508)
Screenshot: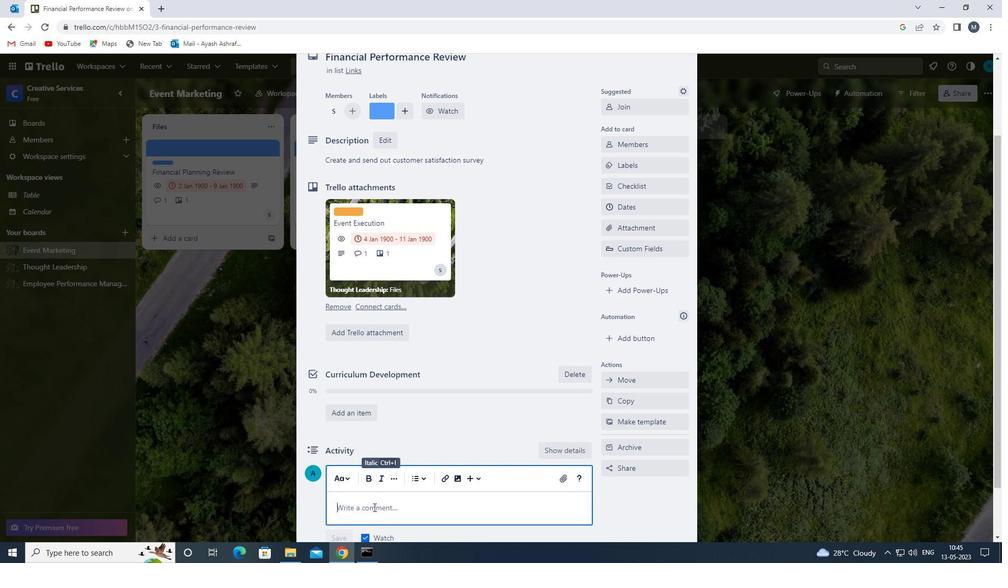
Action: Mouse moved to (373, 507)
Screenshot: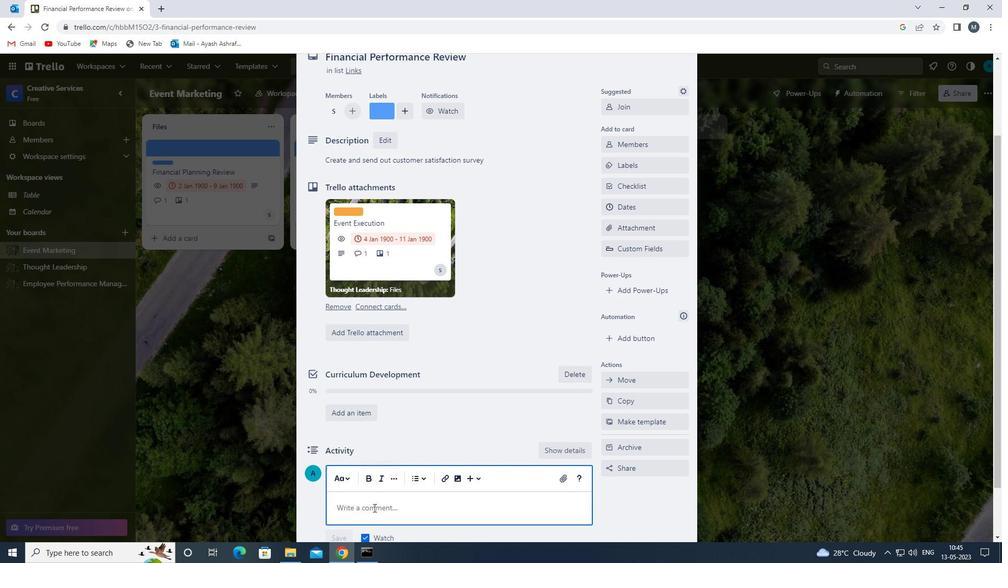 
Action: Mouse scrolled (373, 507) with delta (0, 0)
Screenshot: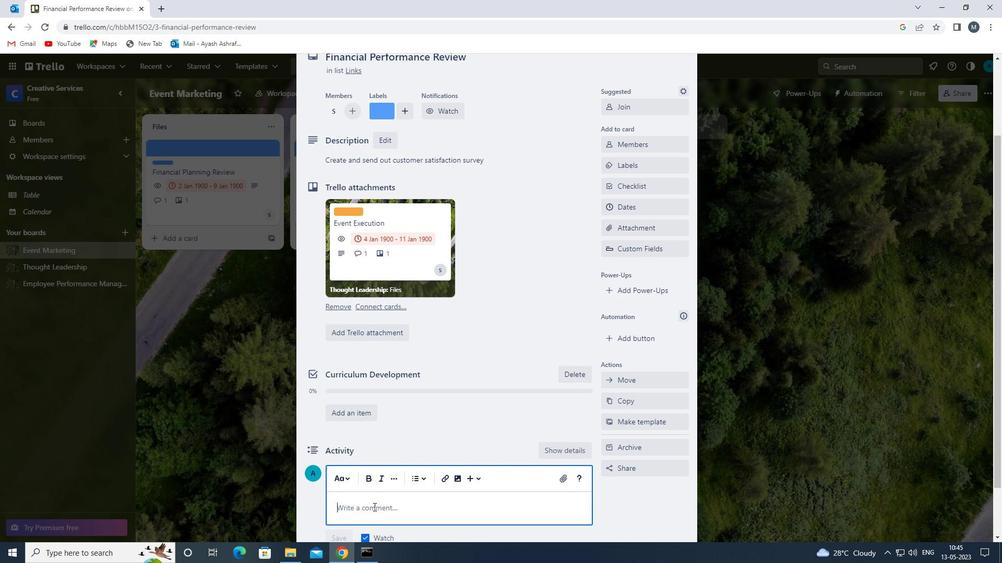
Action: Mouse moved to (373, 507)
Screenshot: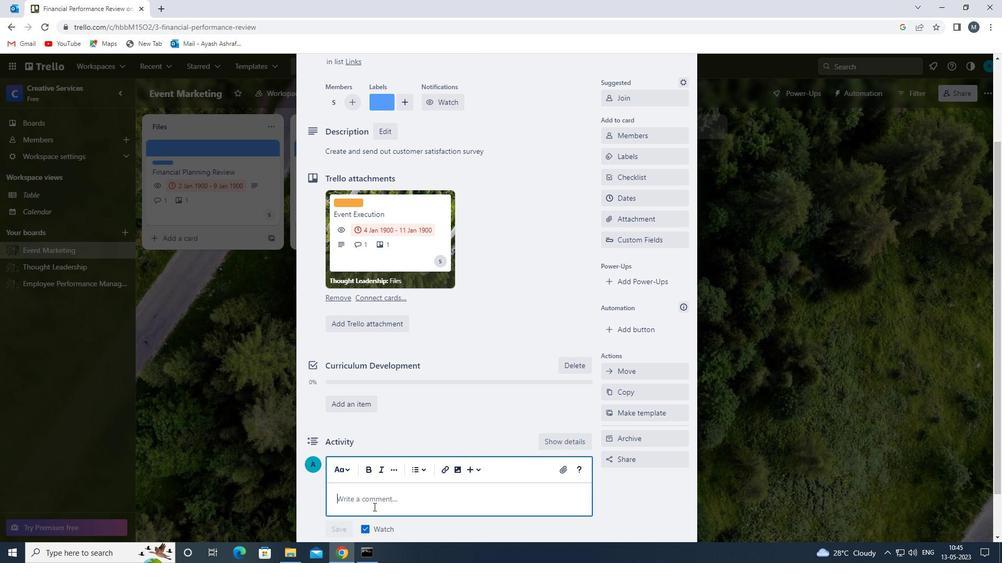 
Action: Key pressed <Key.shift><Key.shift><Key.shift><Key.shift><Key.shift><Key.shift><Key.shift><Key.shift><Key.shift><Key.shift><Key.shift><Key.shift>GIVEN<Key.space>THE<Key.space>POTENTIAL<Key.space>IMPACT<Key.space>OF<Key.space>THIS<Key.space>TASK<Key.space>ON<Key.space>OUR<Key.space>COMPANY<Key.space>COMPETITIVE<Key.space>POSITION<Key.space><Key.backspace>,<Key.space>LET<Key.space>US<Key.space>ENSURE<Key.space>THAT<Key.space>WE<Key.space>APPROACH<Key.space>IT<Key.space>WITH<Key.space>A<Key.space>SENSE<Key.space>OF<Key.space>STRATEGIC<Key.space>THINKING<Key.space>ANDD<Key.backspace><Key.space>PLANNING<Key.space><Key.backspace>.
Screenshot: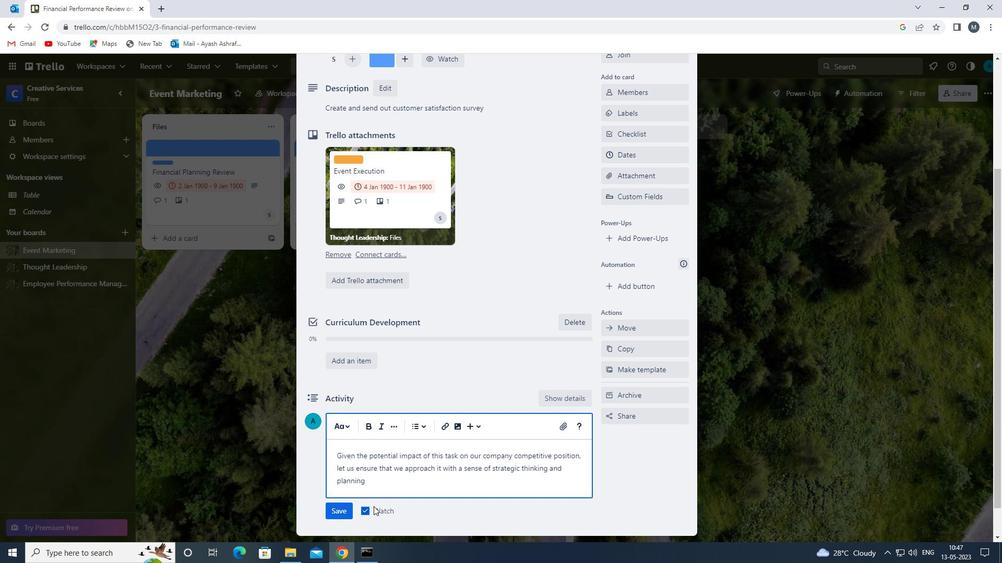 
Action: Mouse moved to (341, 508)
Screenshot: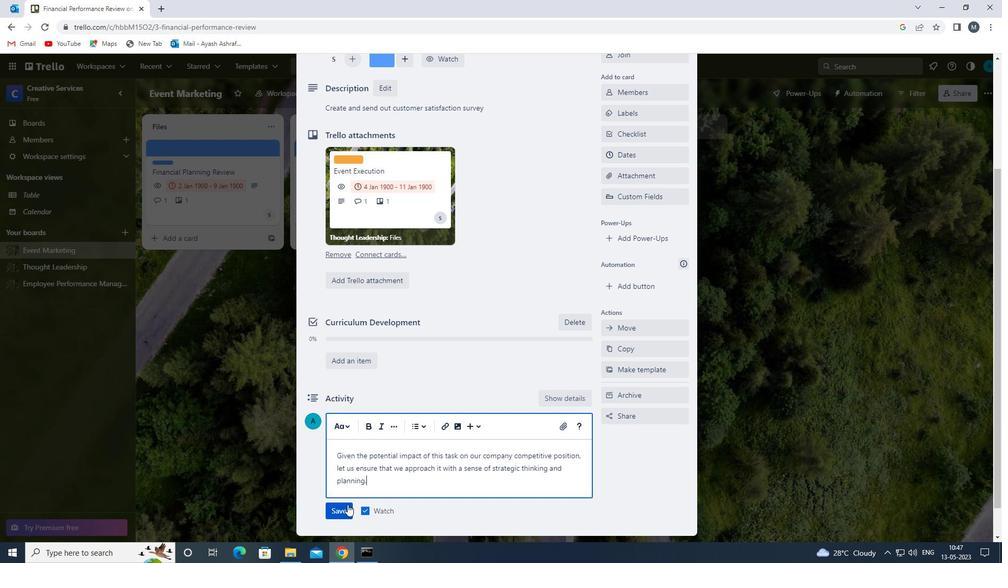 
Action: Mouse pressed left at (341, 508)
Screenshot: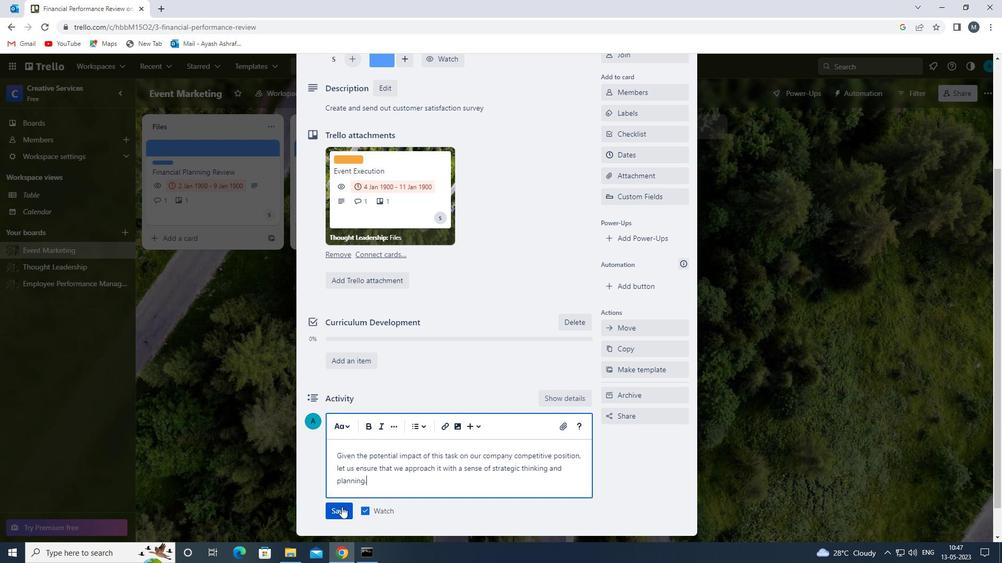 
Action: Mouse moved to (631, 284)
Screenshot: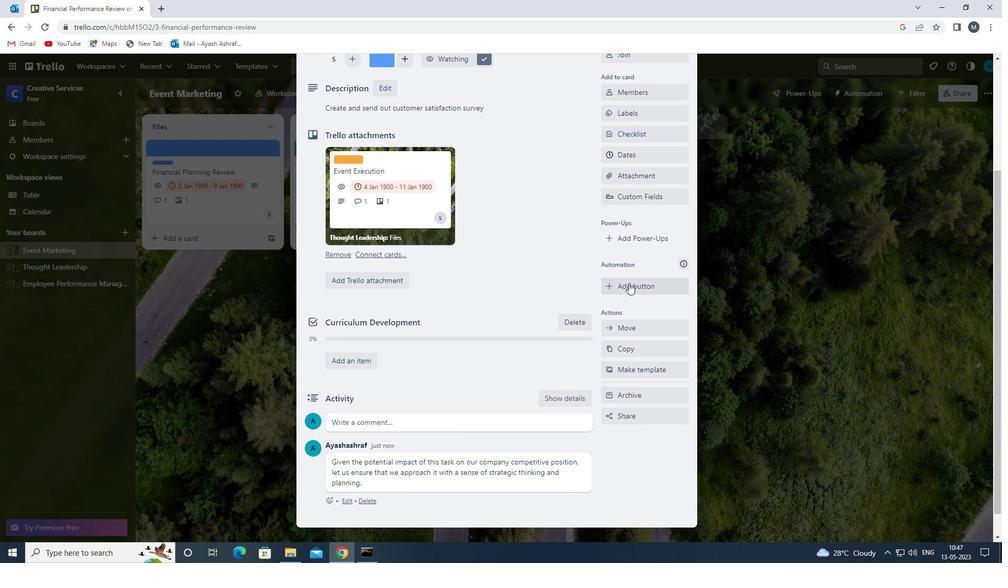 
Action: Mouse scrolled (631, 285) with delta (0, 0)
Screenshot: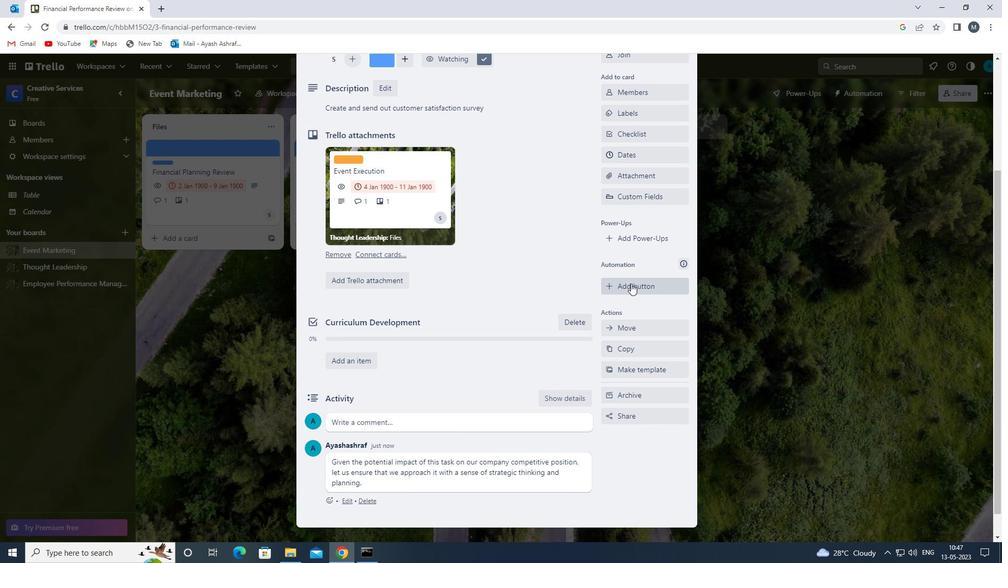 
Action: Mouse scrolled (631, 285) with delta (0, 0)
Screenshot: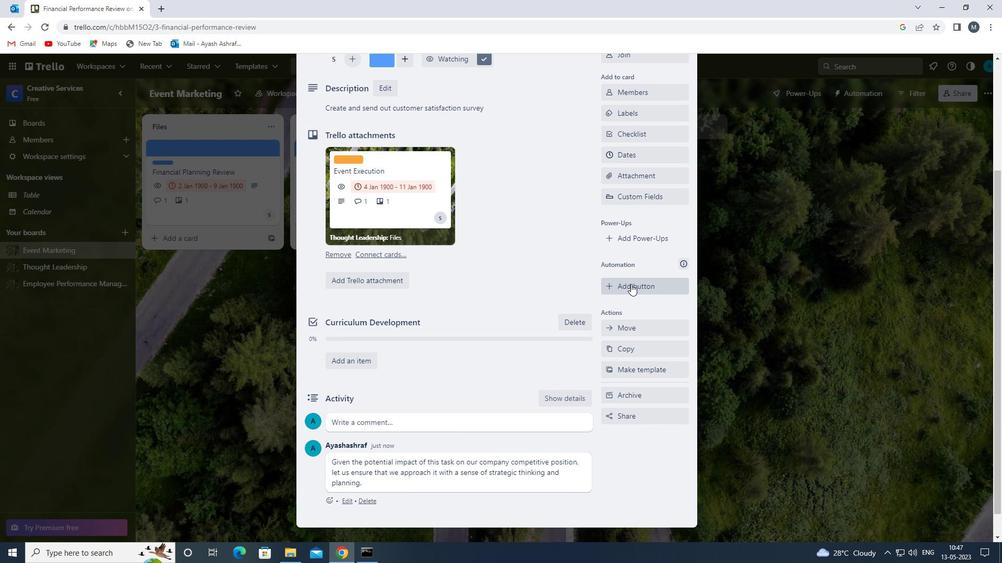
Action: Mouse moved to (629, 264)
Screenshot: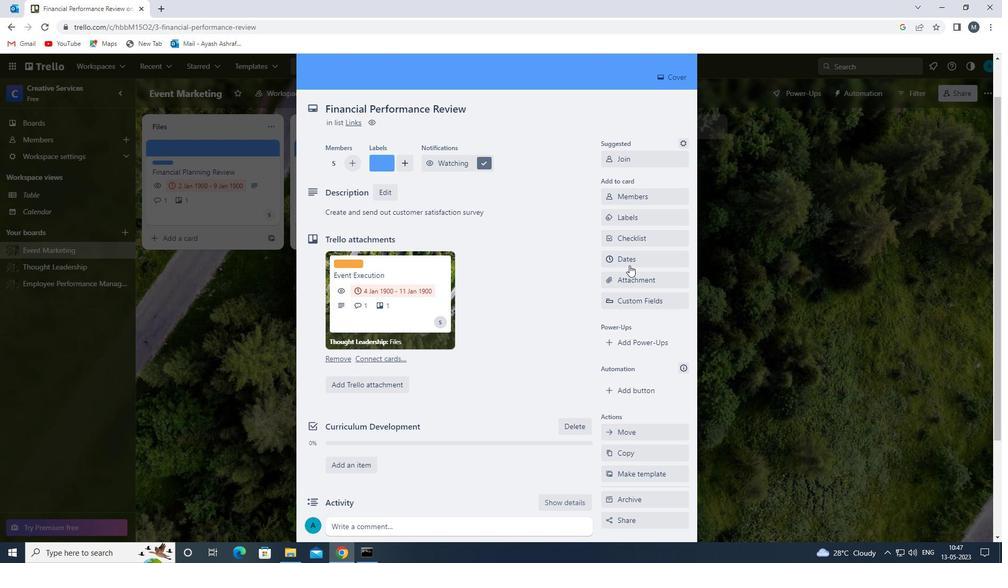 
Action: Mouse pressed left at (629, 264)
Screenshot: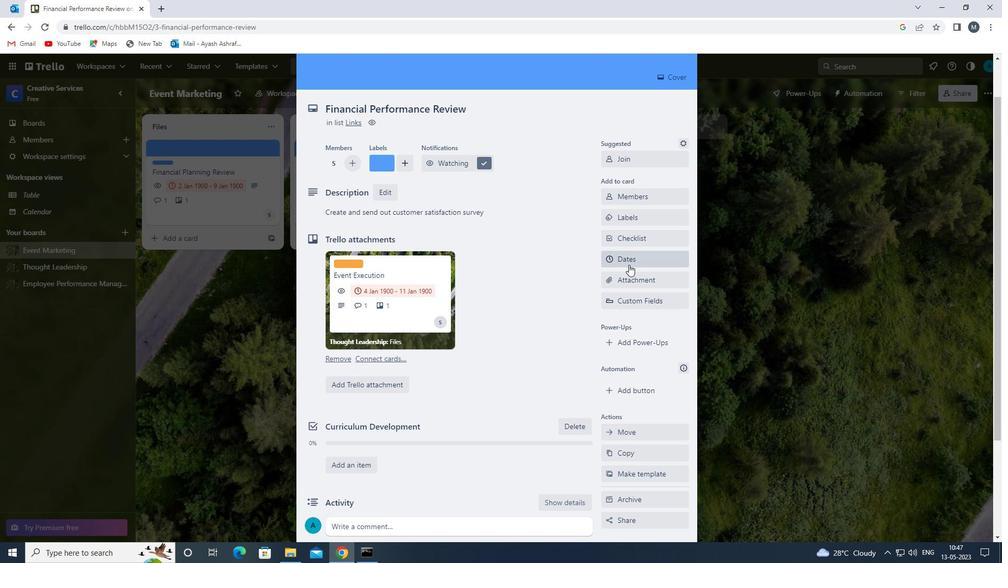 
Action: Mouse moved to (604, 282)
Screenshot: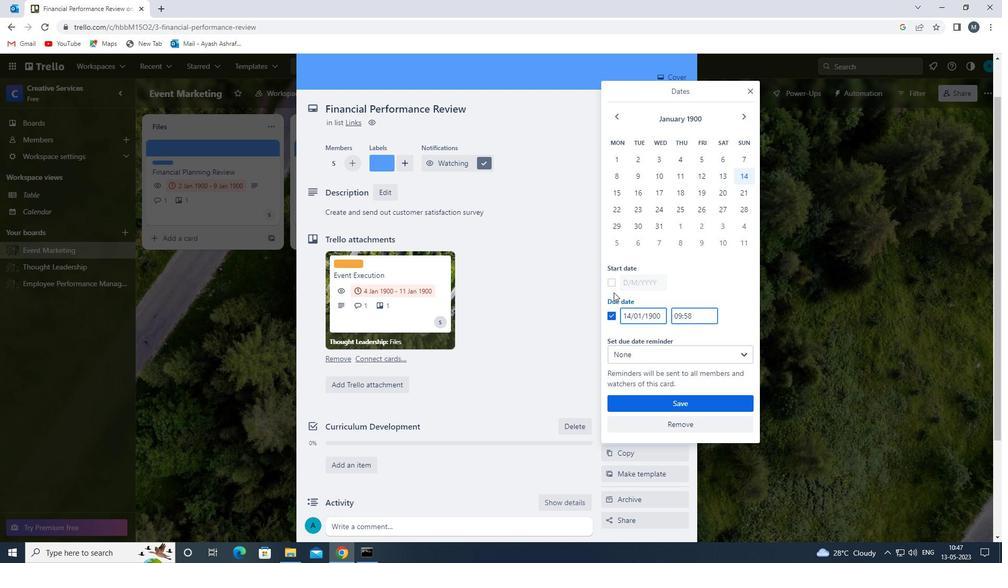 
Action: Mouse pressed left at (604, 282)
Screenshot: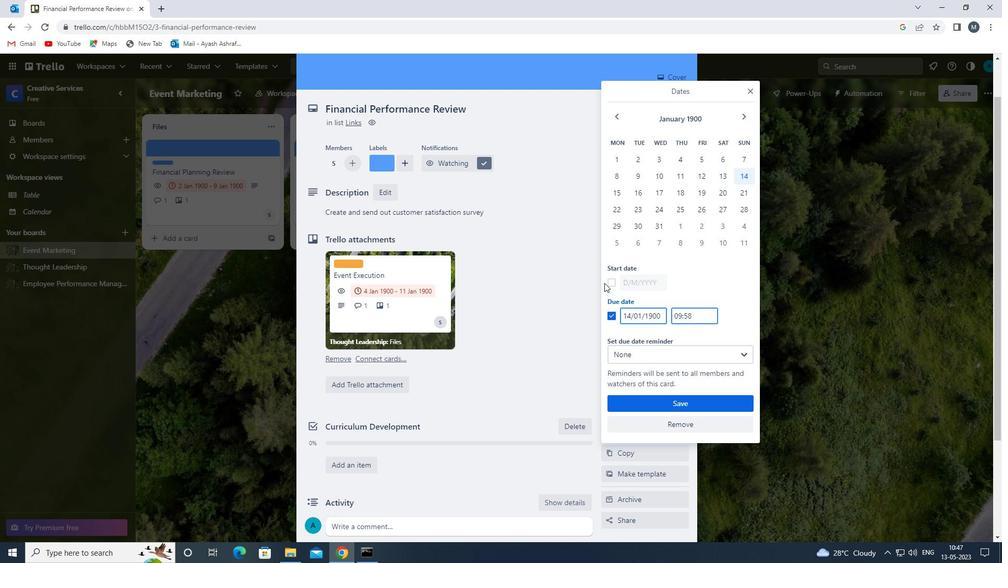 
Action: Mouse moved to (610, 282)
Screenshot: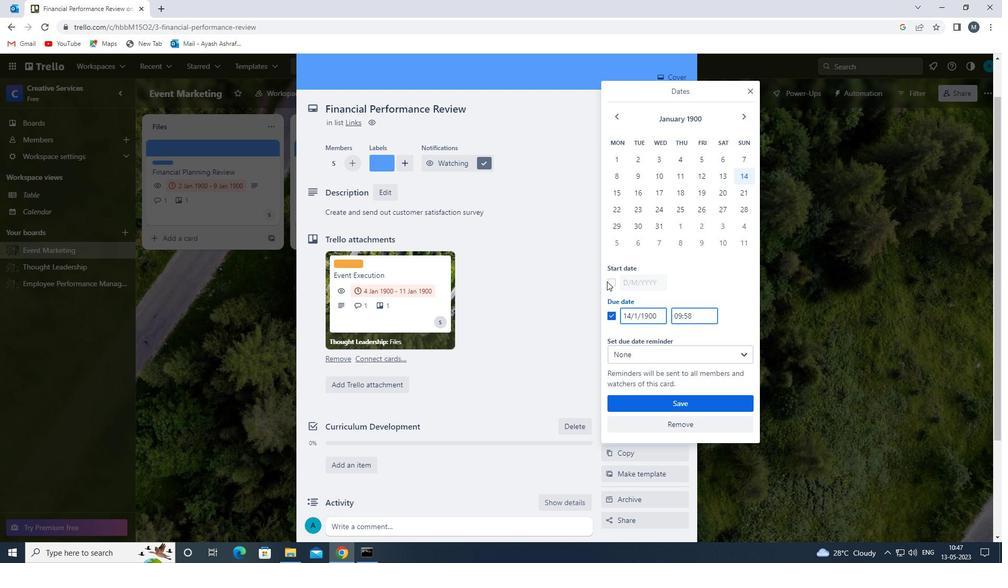 
Action: Mouse pressed left at (610, 282)
Screenshot: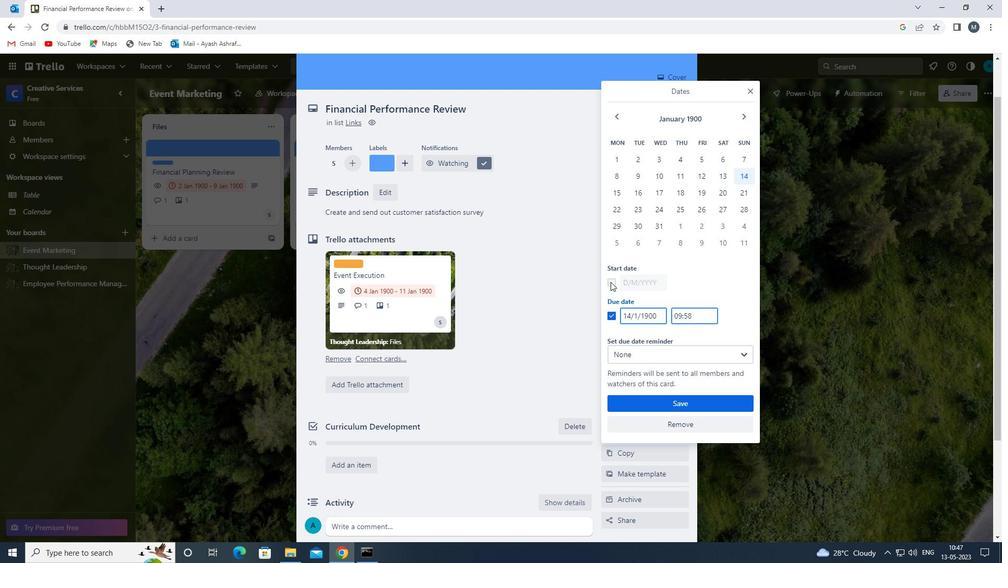 
Action: Mouse moved to (630, 283)
Screenshot: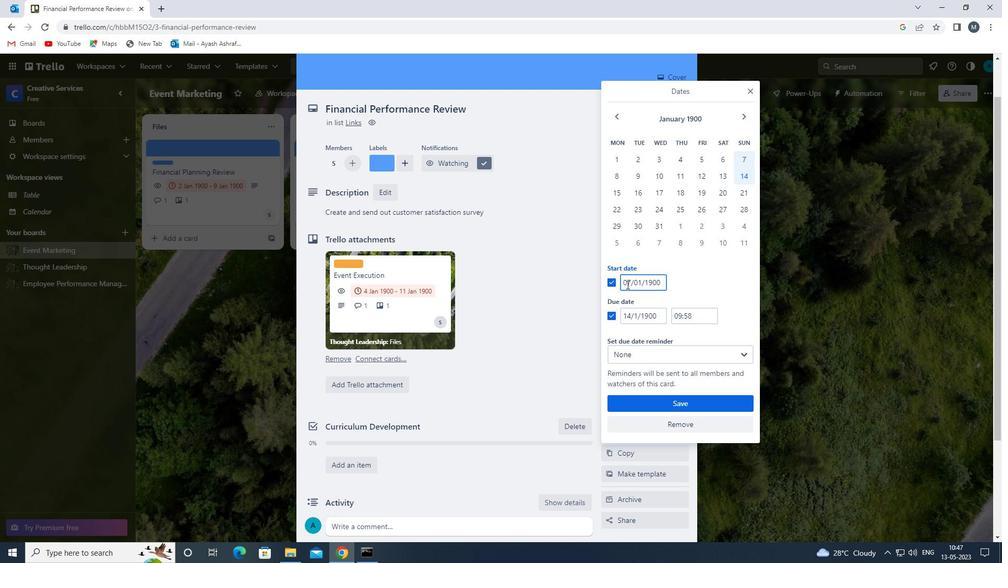 
Action: Mouse pressed left at (630, 283)
Screenshot: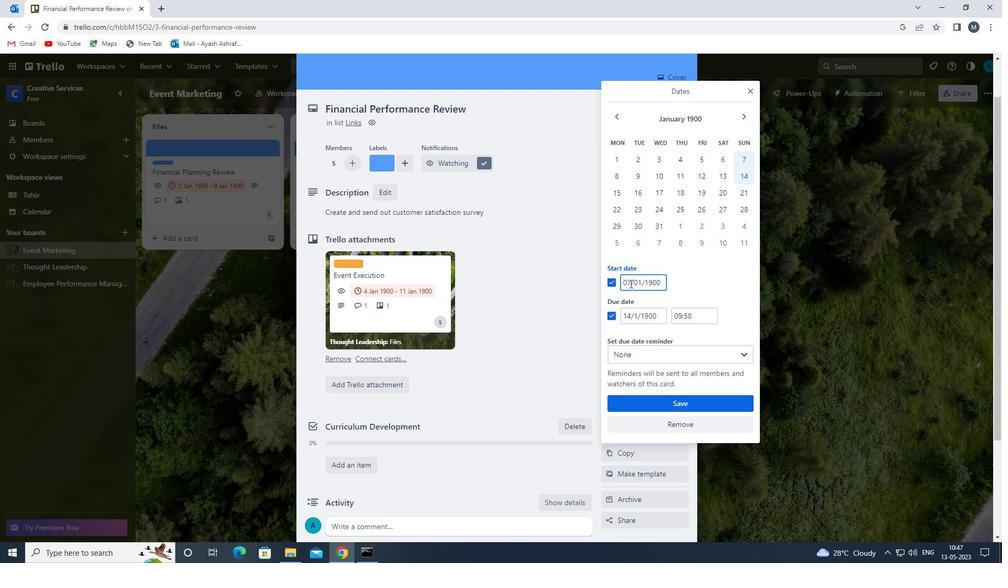 
Action: Mouse moved to (628, 283)
Screenshot: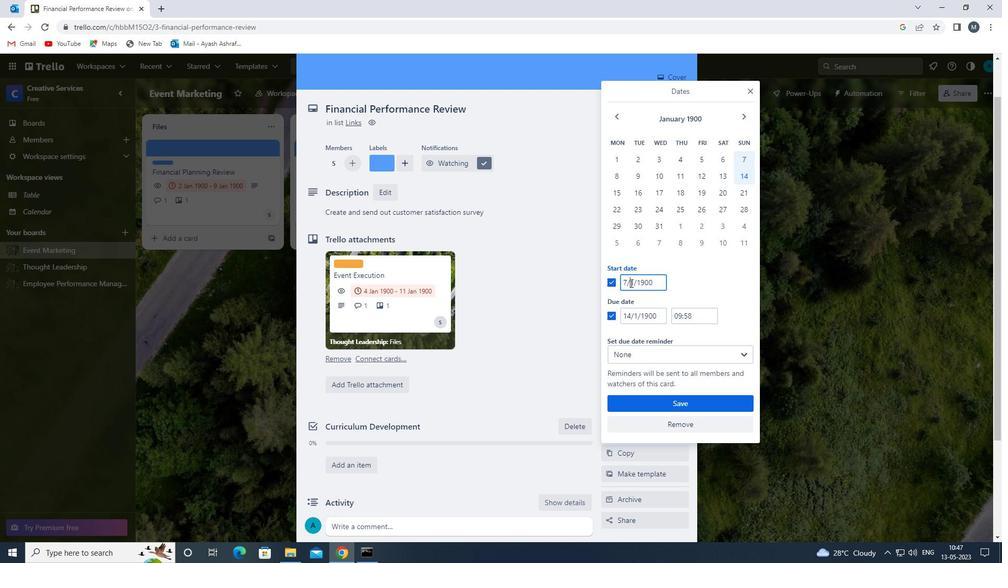 
Action: Mouse pressed left at (628, 283)
Screenshot: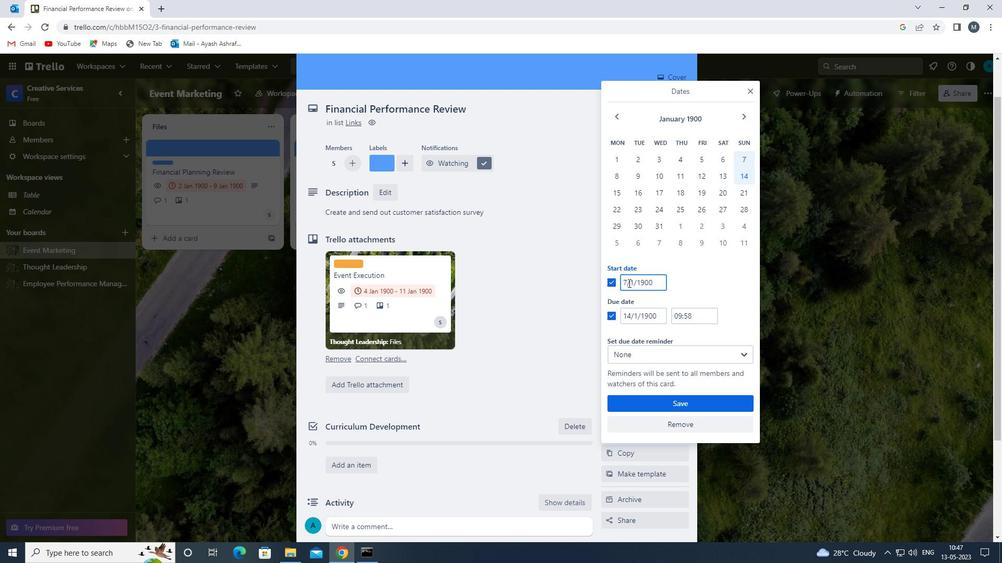 
Action: Mouse moved to (619, 285)
Screenshot: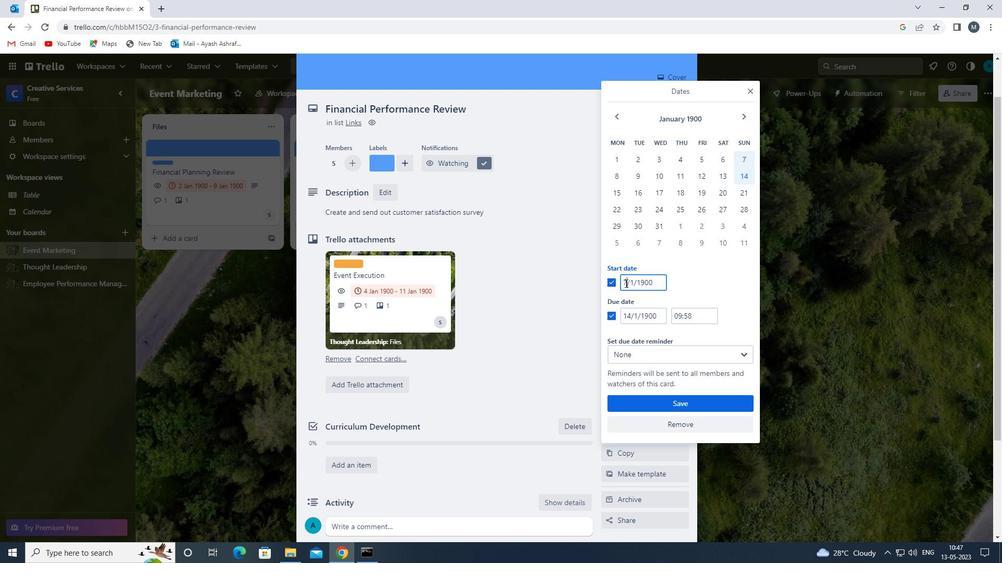 
Action: Key pressed <Key.backspace><Key.backspace>08
Screenshot: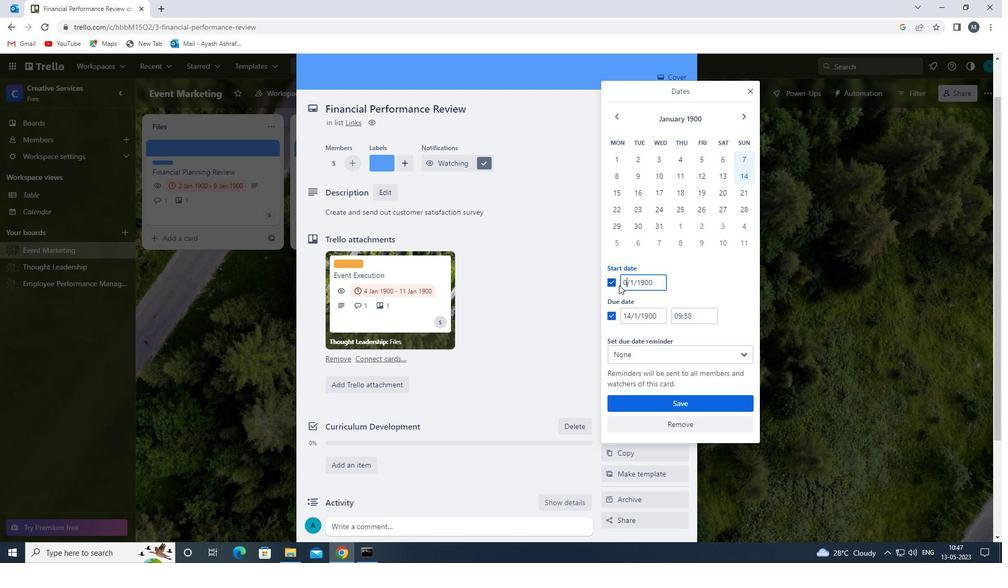 
Action: Mouse moved to (634, 285)
Screenshot: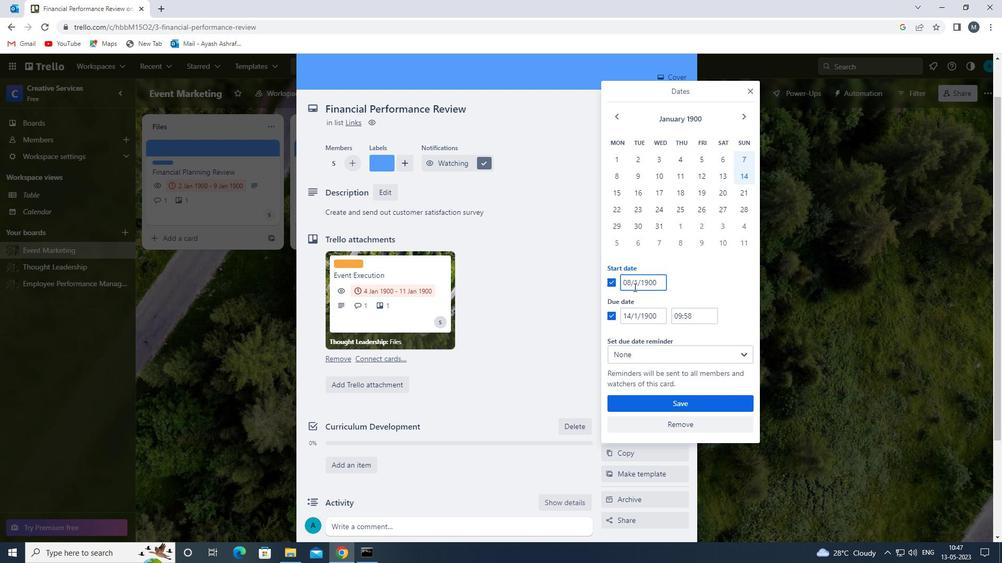 
Action: Mouse pressed left at (634, 285)
Screenshot: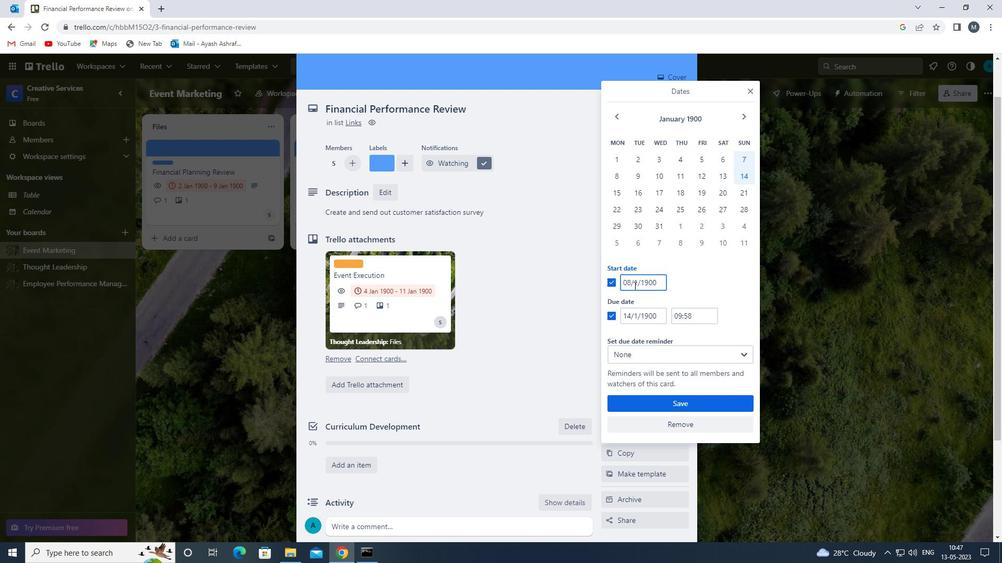 
Action: Mouse moved to (631, 289)
Screenshot: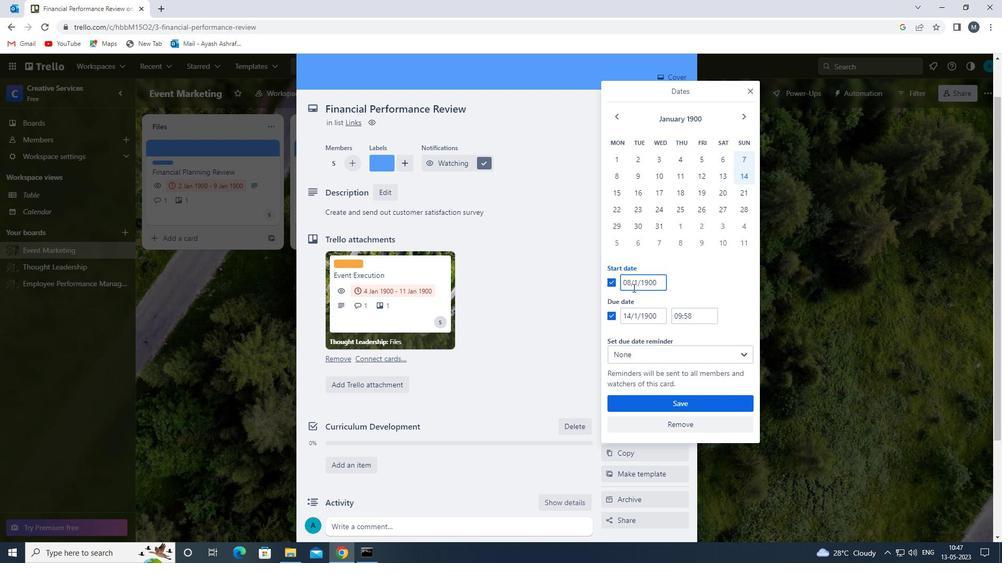 
Action: Key pressed 0
Screenshot: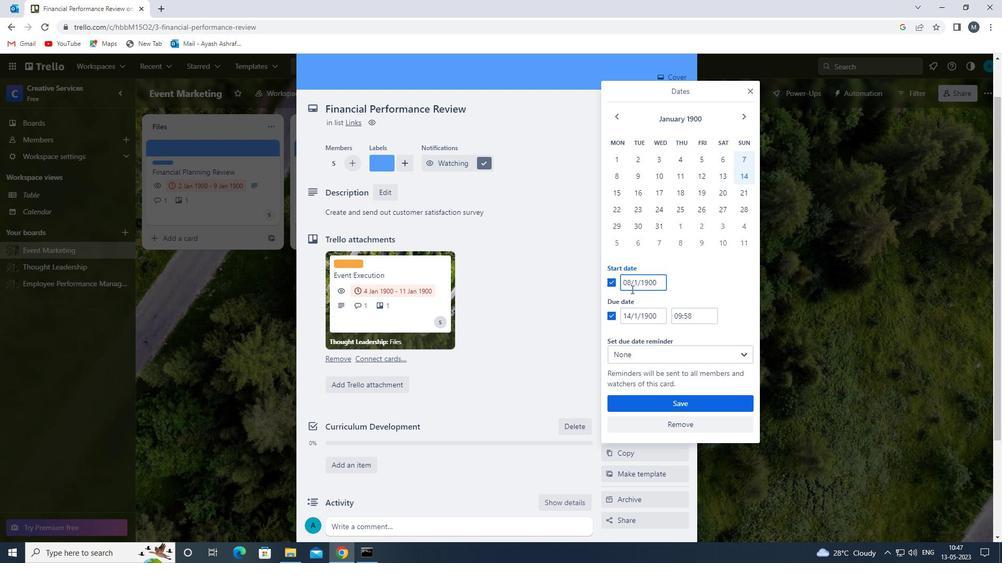 
Action: Mouse moved to (630, 317)
Screenshot: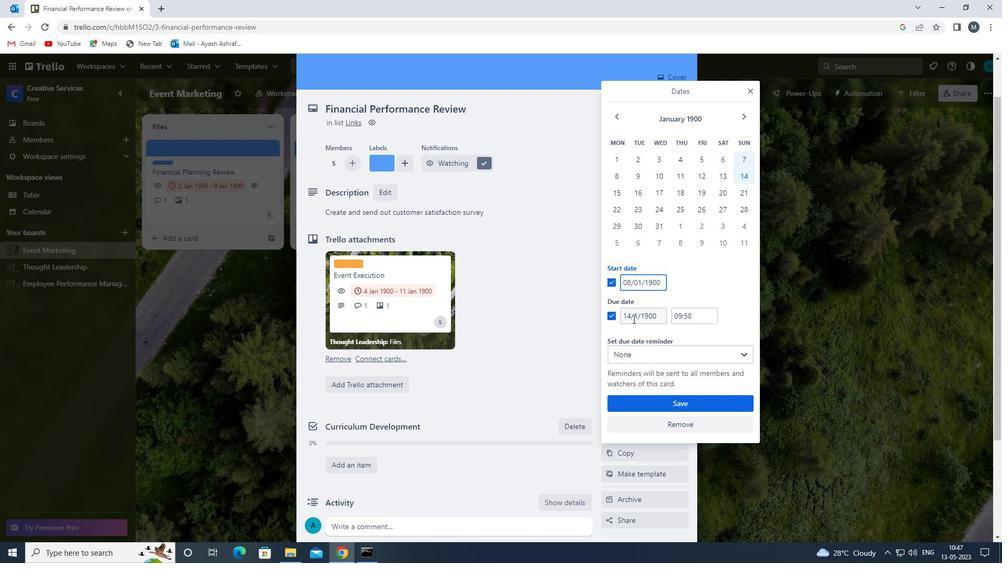 
Action: Mouse pressed left at (630, 317)
Screenshot: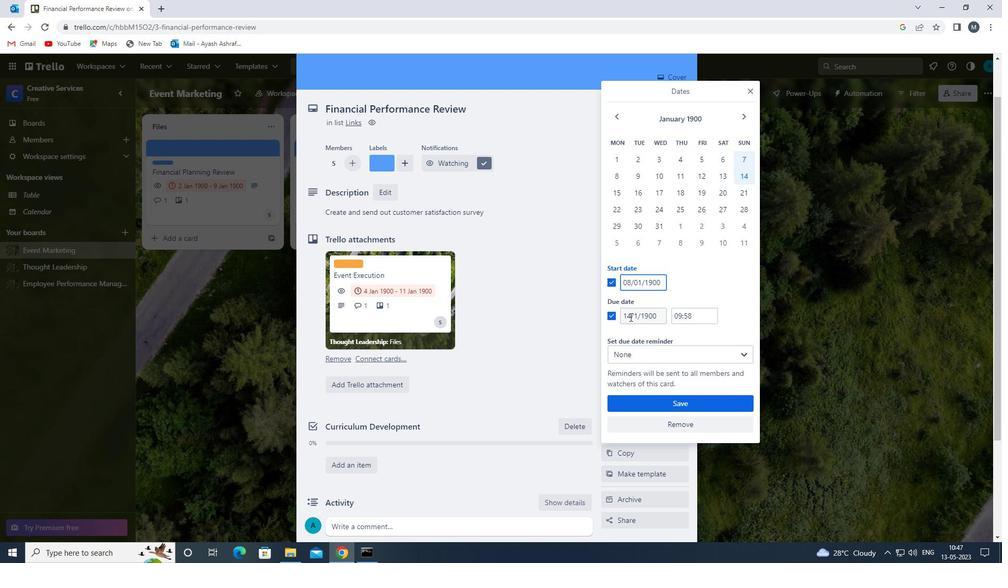 
Action: Mouse moved to (633, 322)
Screenshot: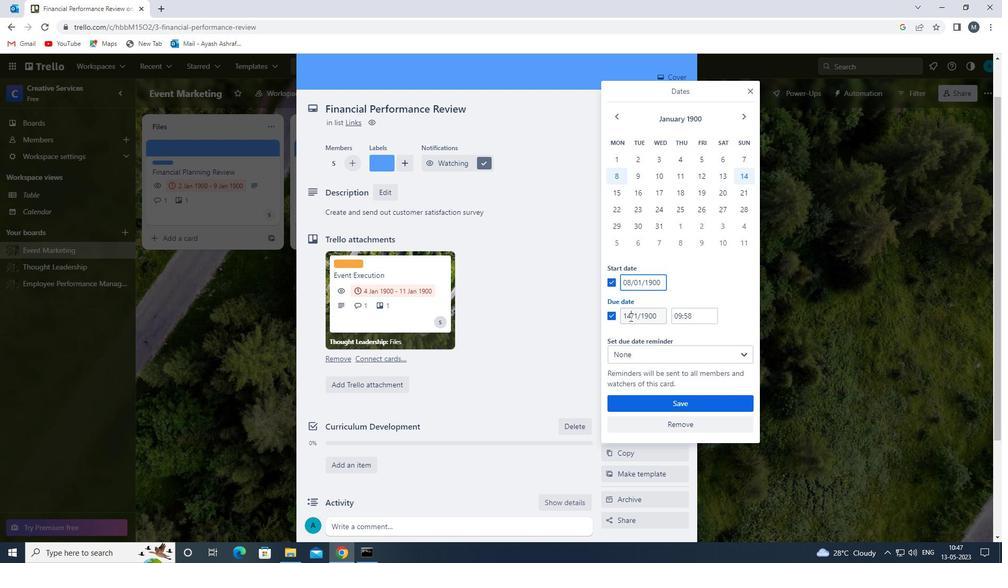 
Action: Key pressed <Key.backspace><Key.backspace>
Screenshot: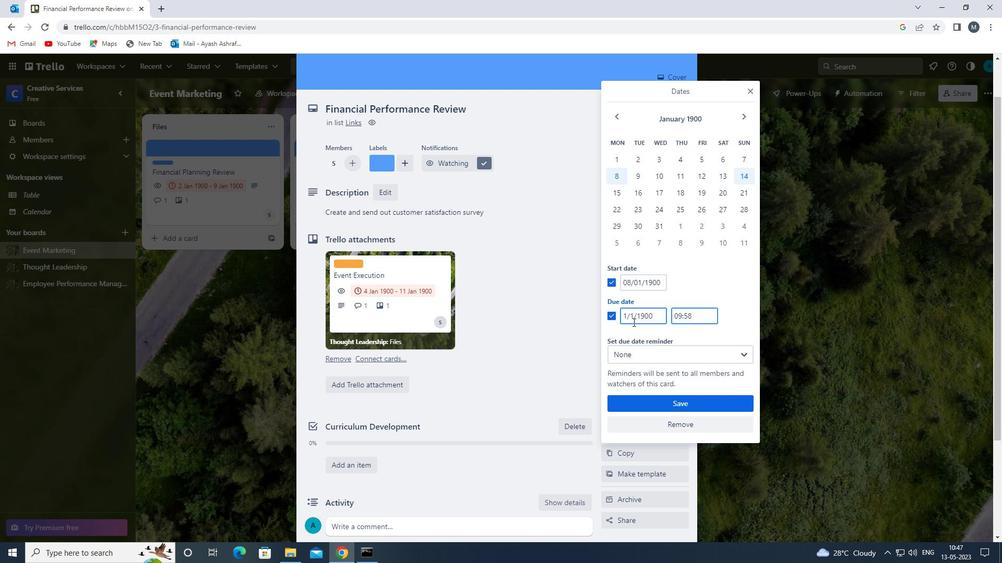 
Action: Mouse moved to (636, 323)
Screenshot: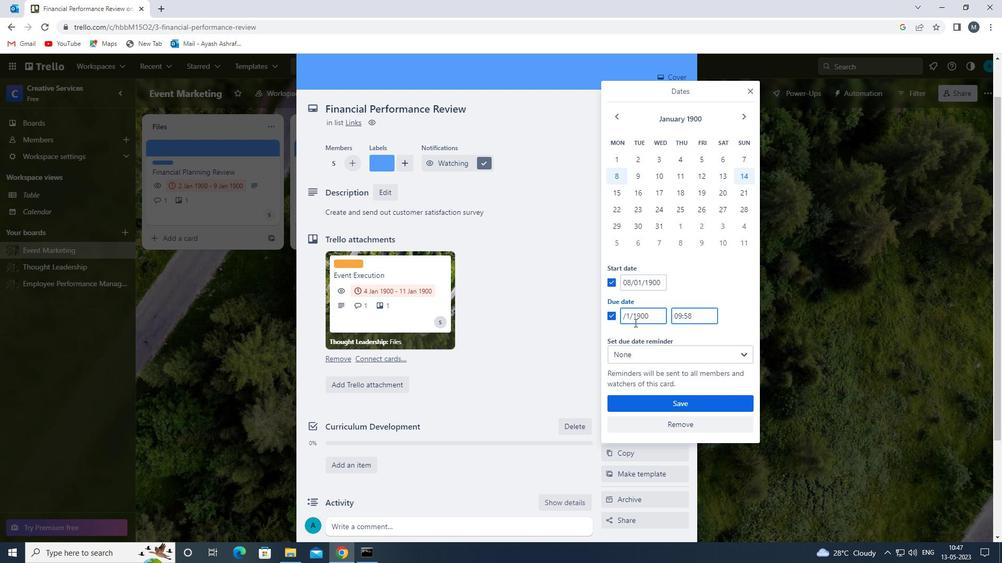 
Action: Key pressed 15
Screenshot: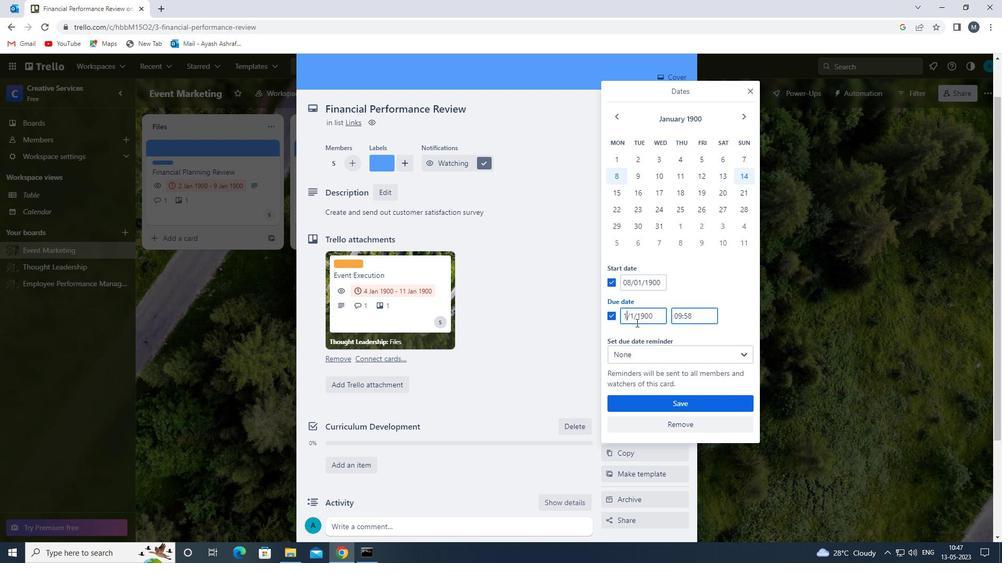 
Action: Mouse moved to (636, 316)
Screenshot: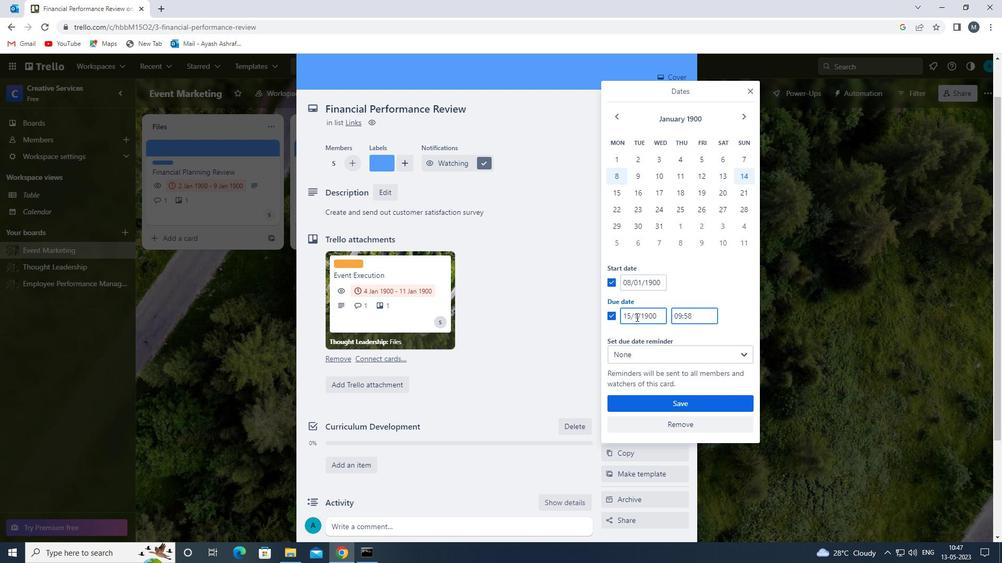 
Action: Mouse pressed left at (636, 316)
Screenshot: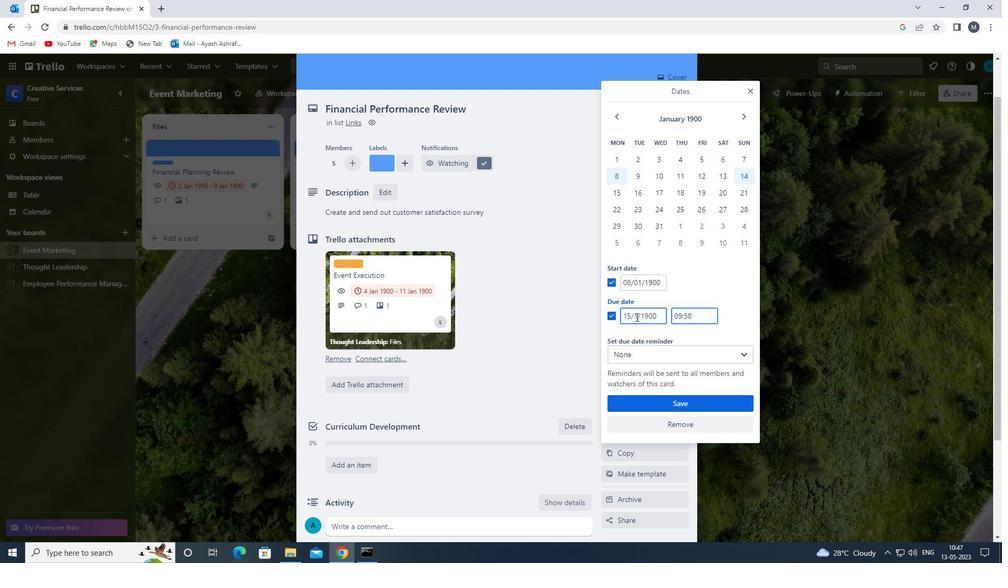 
Action: Mouse moved to (634, 316)
Screenshot: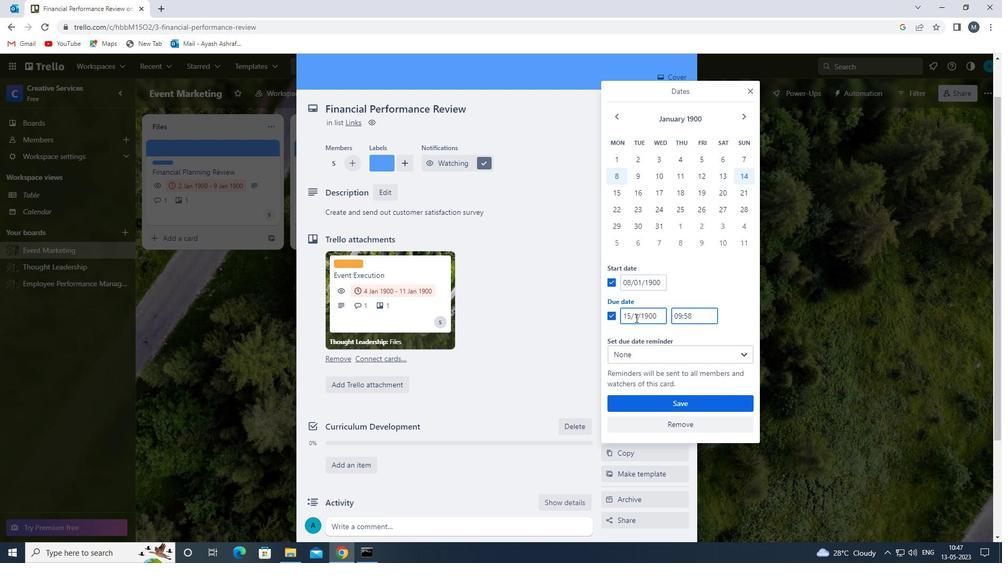 
Action: Mouse pressed left at (634, 316)
Screenshot: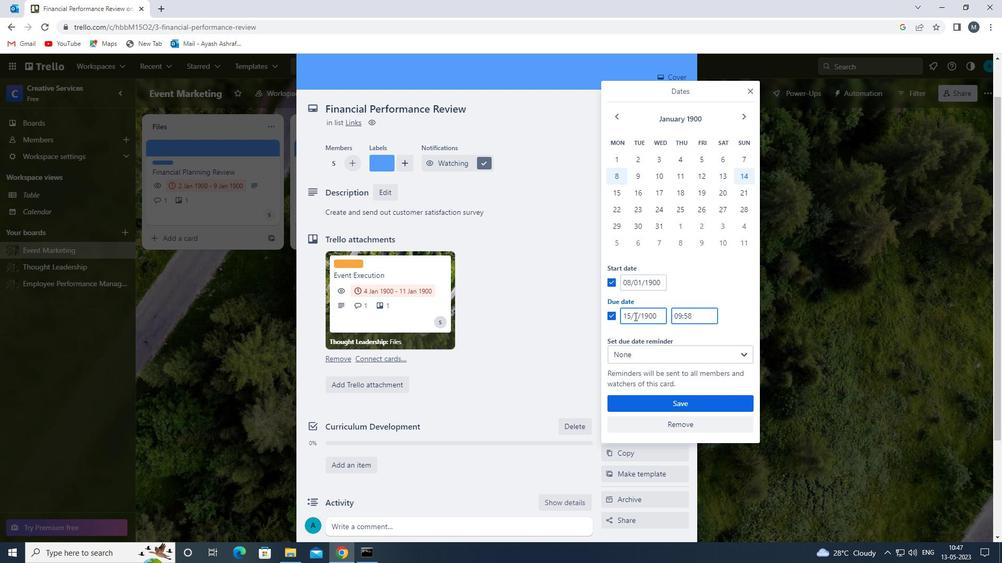 
Action: Mouse moved to (641, 323)
Screenshot: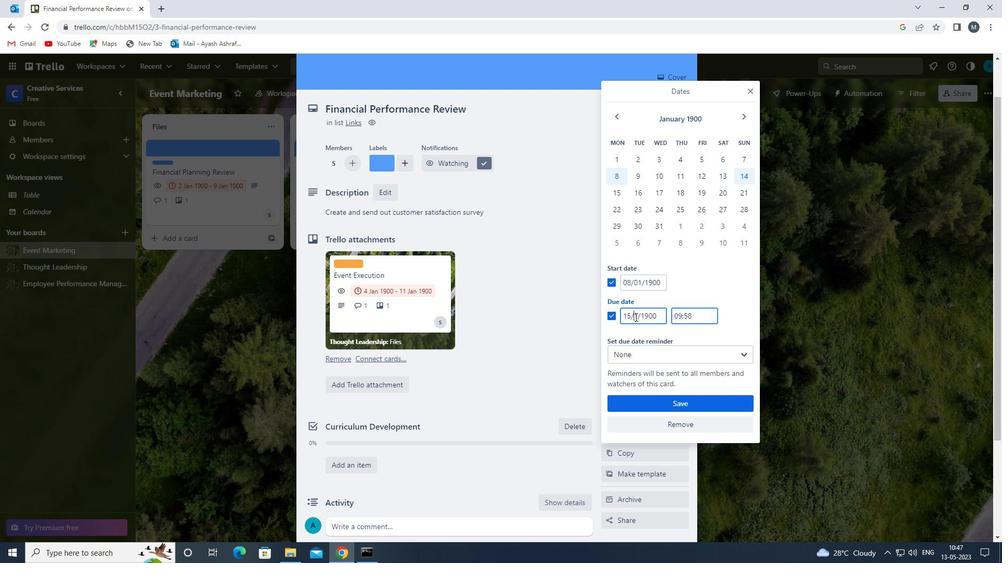 
Action: Key pressed 0
Screenshot: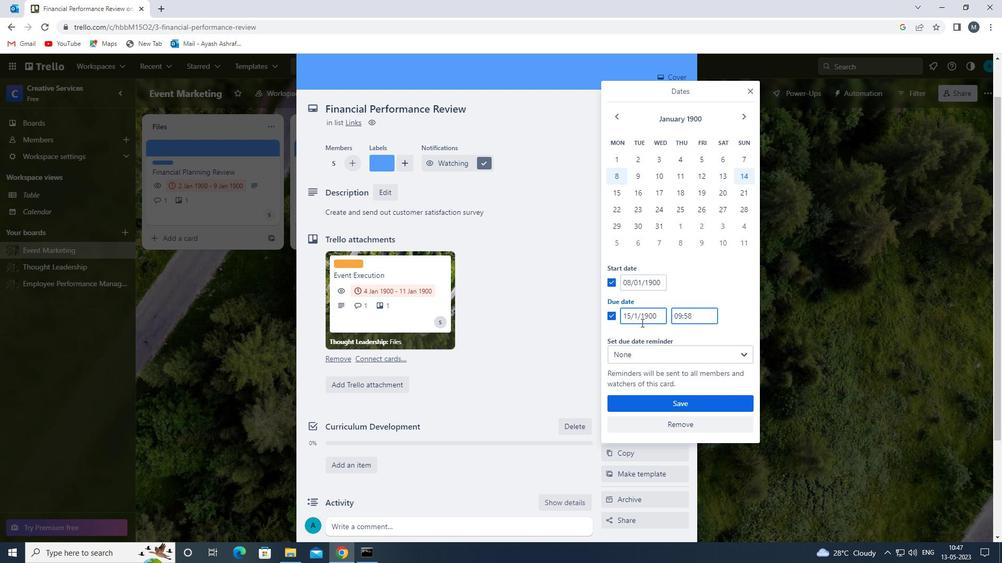 
Action: Mouse moved to (650, 405)
Screenshot: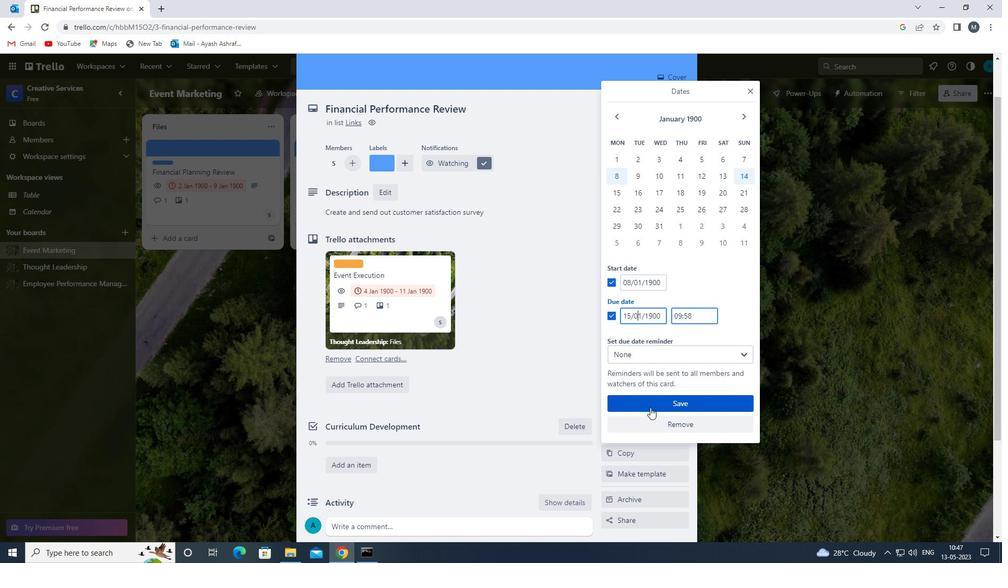 
Action: Mouse pressed left at (650, 405)
Screenshot: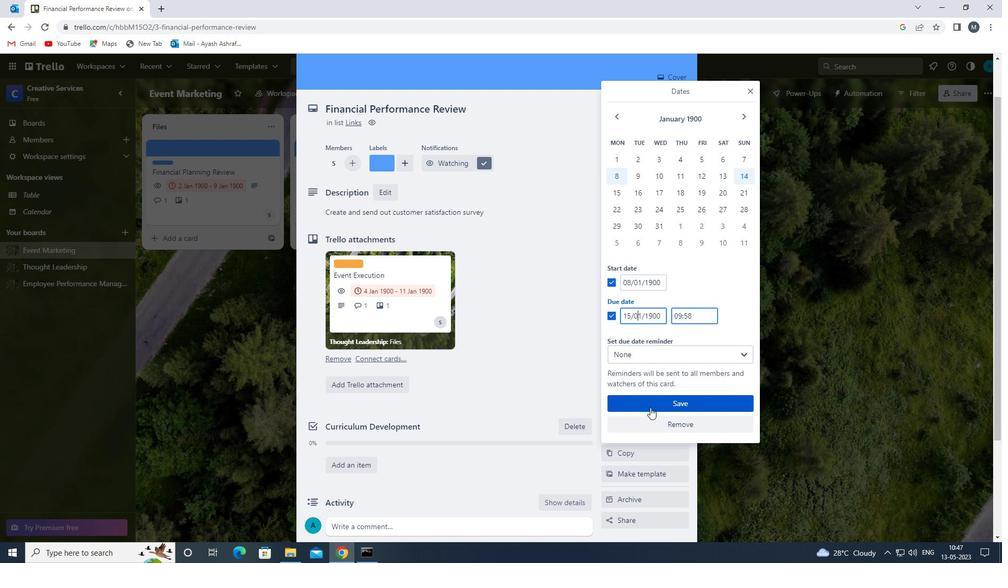 
Action: Mouse moved to (577, 408)
Screenshot: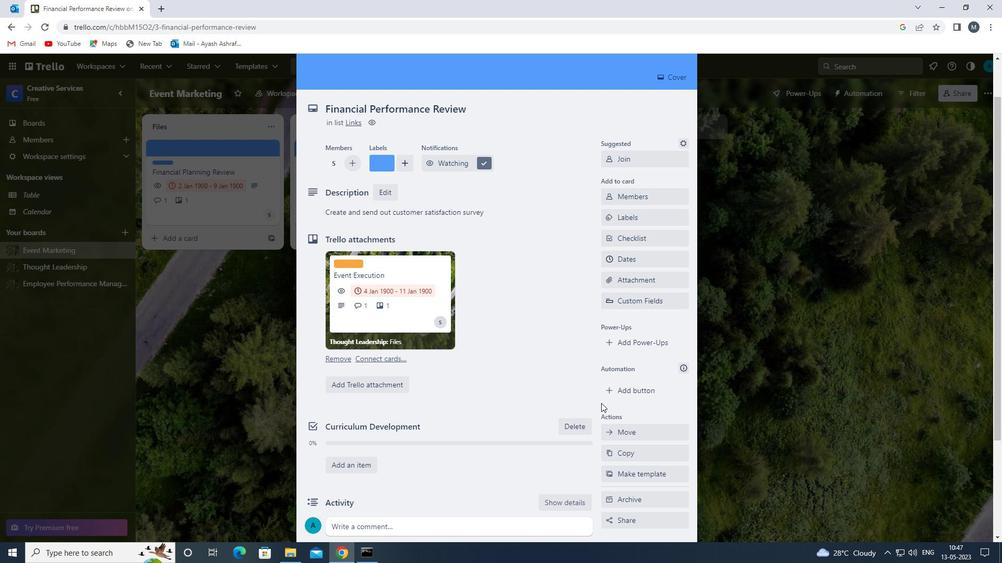 
Action: Mouse scrolled (577, 409) with delta (0, 0)
Screenshot: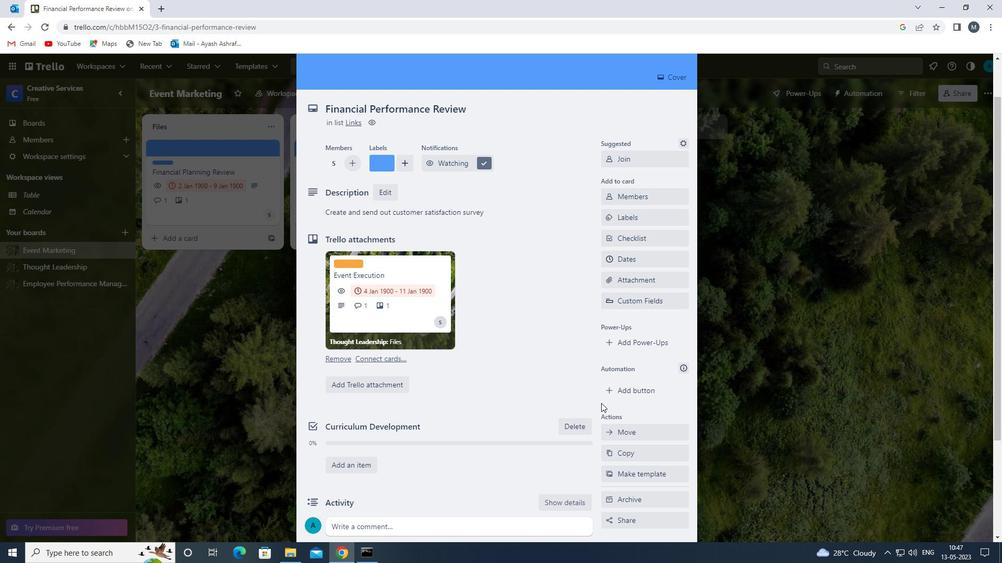 
Action: Mouse moved to (575, 408)
Screenshot: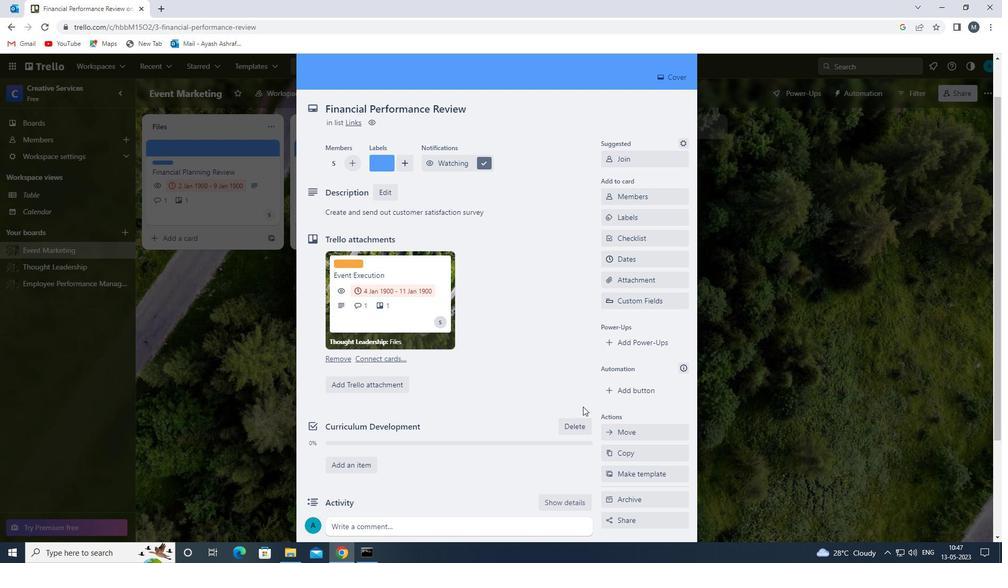 
Action: Mouse scrolled (575, 409) with delta (0, 0)
Screenshot: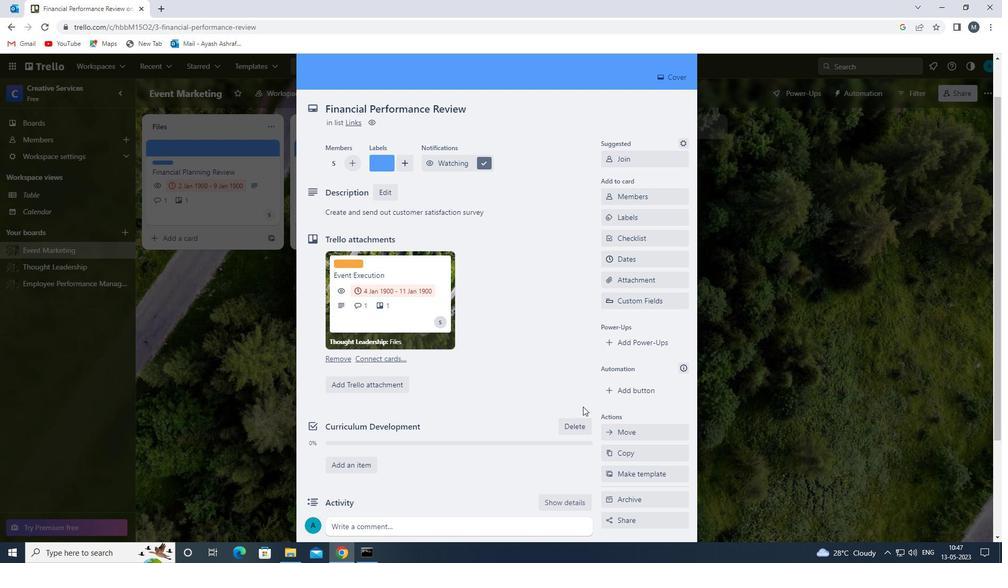 
Action: Mouse moved to (575, 408)
Screenshot: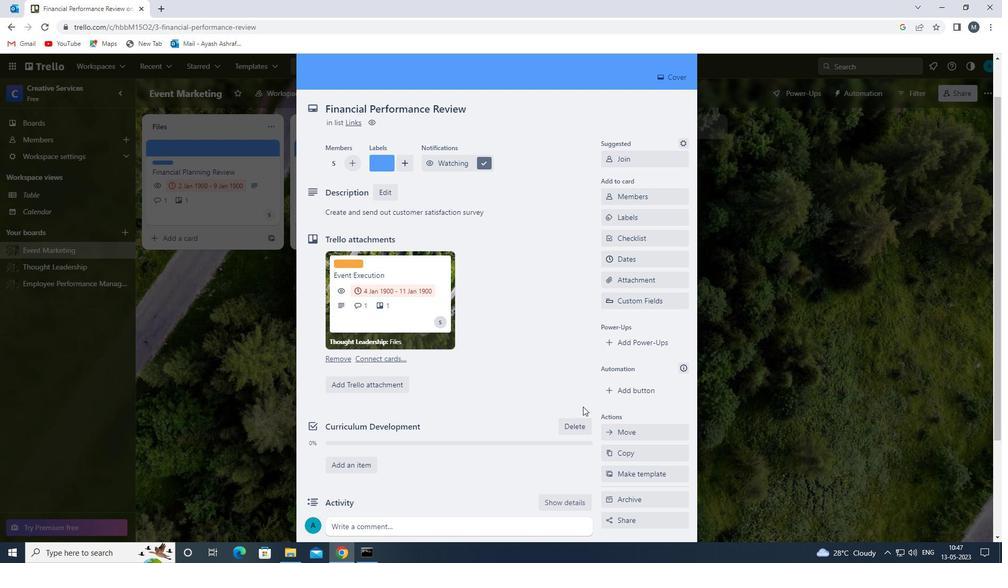 
Action: Mouse scrolled (575, 409) with delta (0, 0)
Screenshot: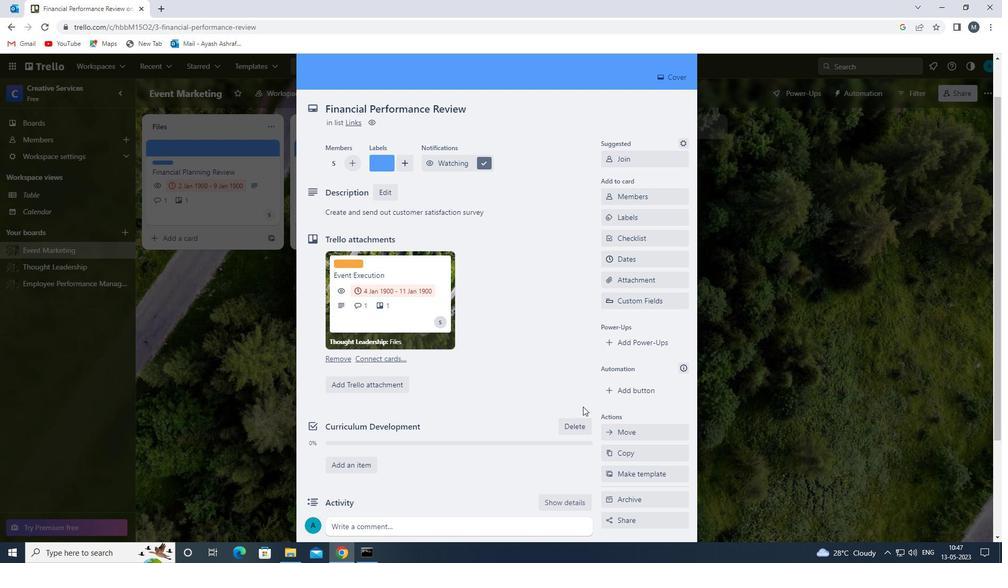 
Action: Mouse scrolled (575, 409) with delta (0, 0)
Screenshot: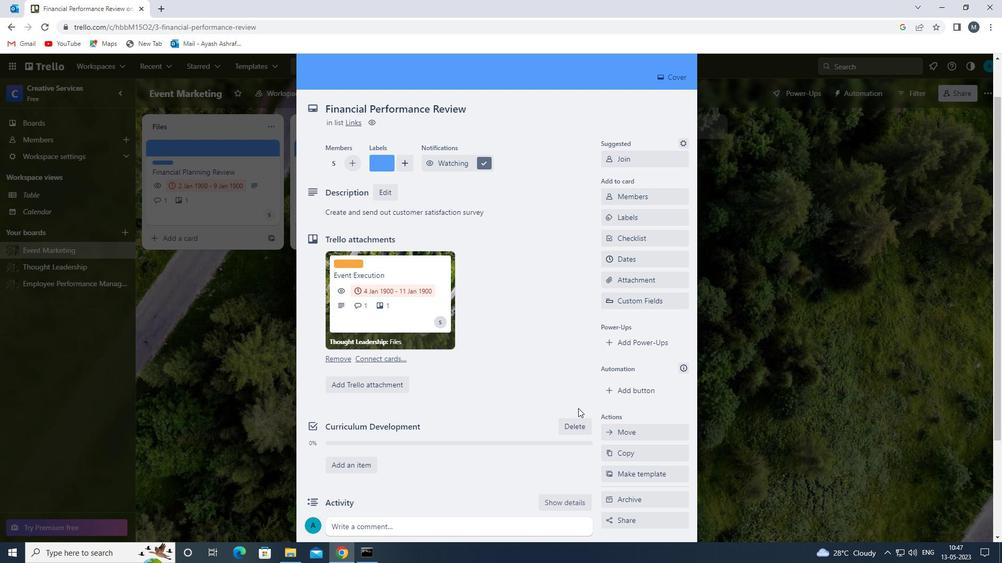 
Action: Mouse scrolled (575, 409) with delta (0, 0)
Screenshot: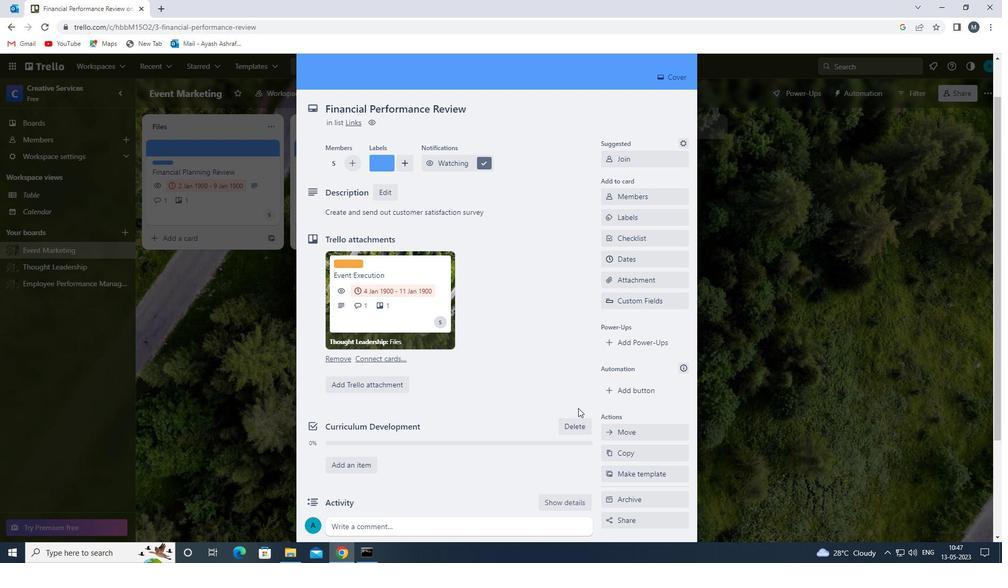 
Action: Mouse scrolled (575, 409) with delta (0, 0)
Screenshot: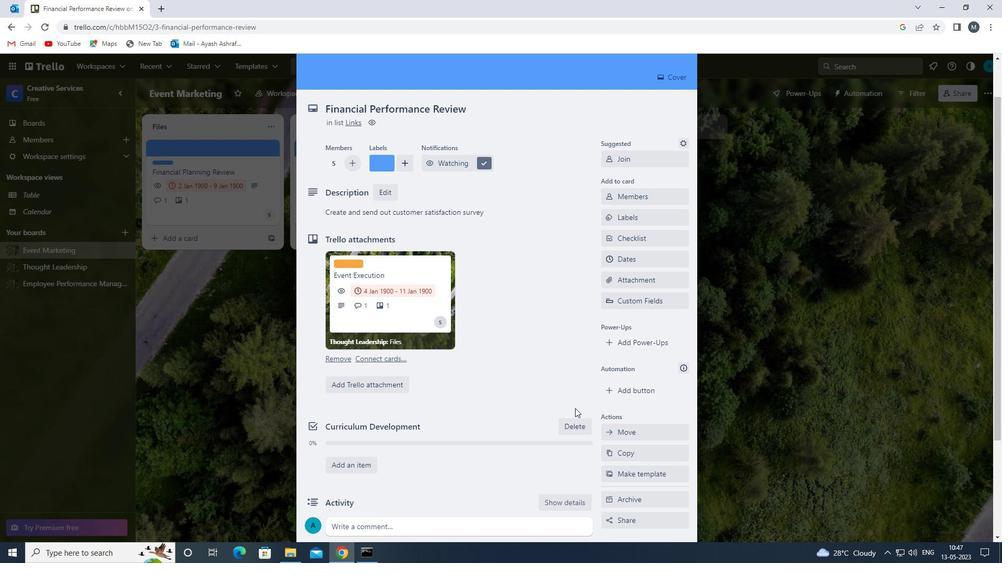 
Action: Mouse moved to (560, 408)
Screenshot: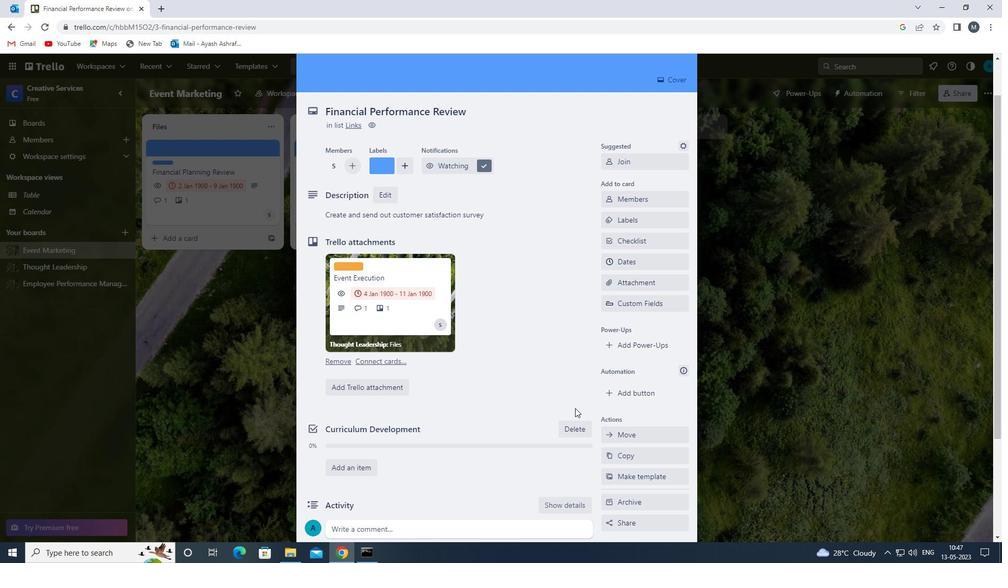 
Action: Mouse scrolled (560, 409) with delta (0, 0)
Screenshot: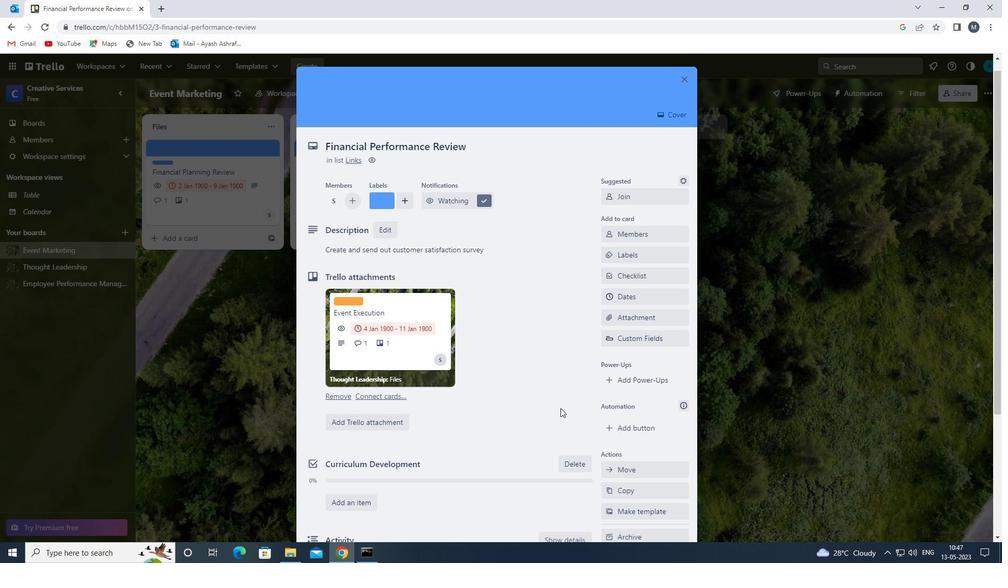 
Action: Mouse scrolled (560, 409) with delta (0, 0)
Screenshot: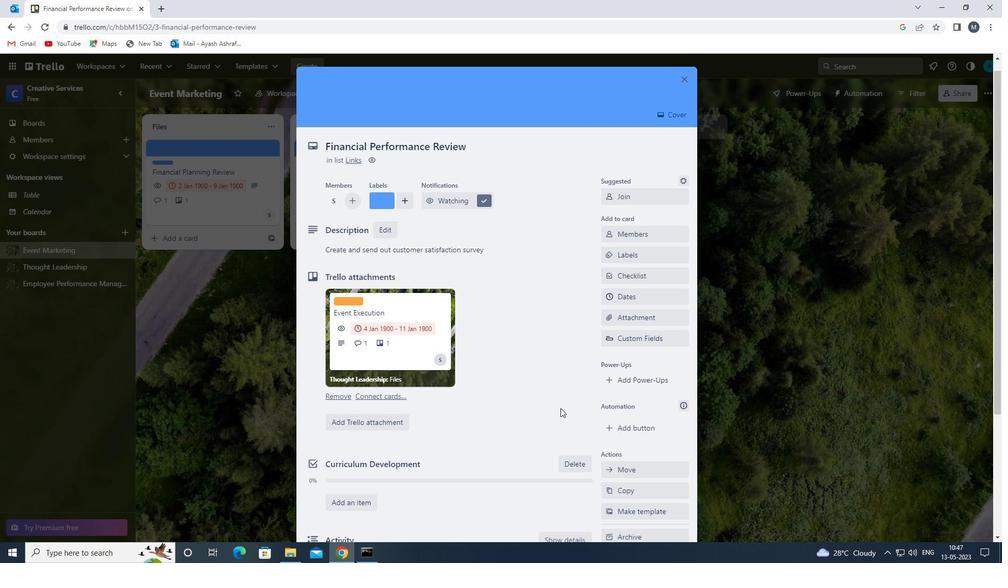 
Action: Mouse scrolled (560, 409) with delta (0, 0)
Screenshot: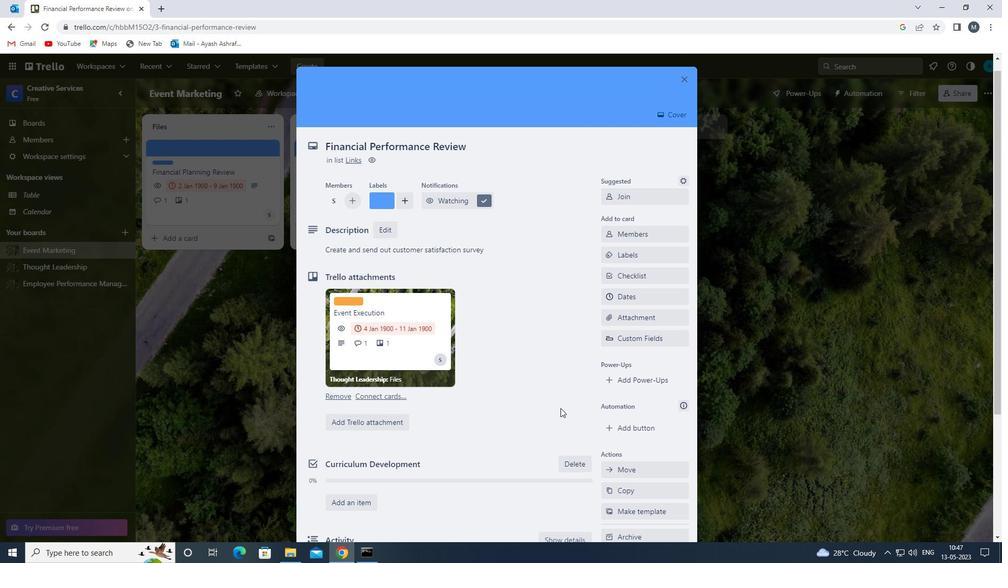 
Action: Mouse scrolled (560, 409) with delta (0, 0)
Screenshot: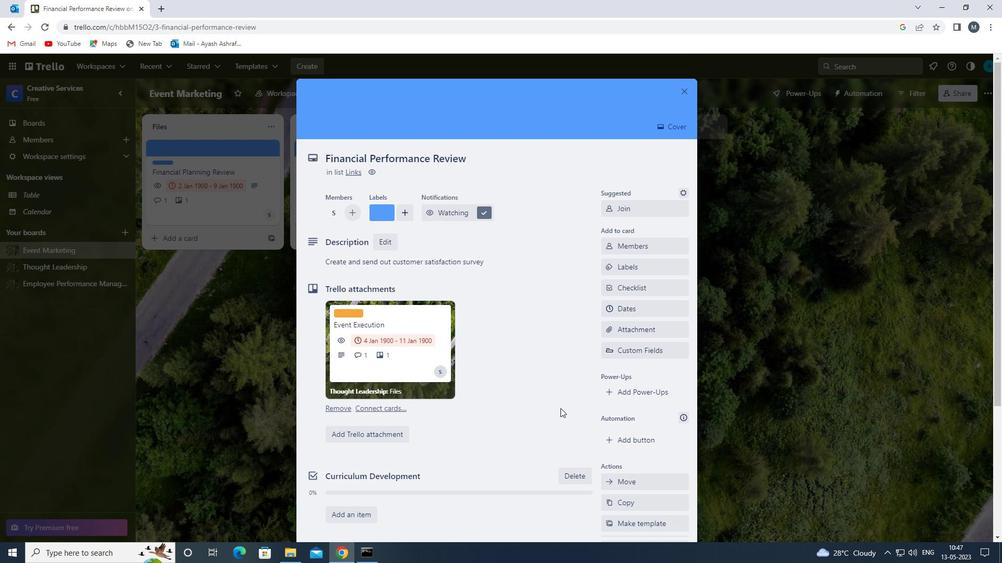 
Action: Mouse moved to (560, 408)
Screenshot: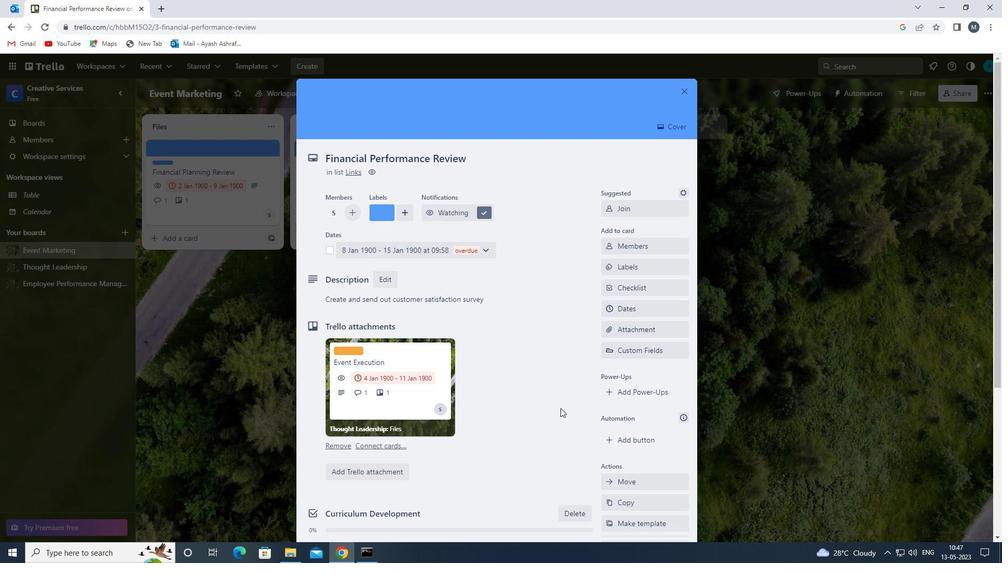 
